 Task: Add an event with the title Second Product Development Brainstorming and Feature Ideation, date '2024/04/07', time 7:30 AM to 9:30 AMand add a description: Participants will develop essential communication skills and emotional intelligence, enabling them to effectively communicate with team members, provide constructive feedback, and navigate challenging conversations. They will also learn to recognize and manage their emotions and understand their impact on team dynamics., put the event into Green category . Add location for the event as: 789 Piazza San Marco, Venice, Italy, logged in from the account softage.9@softage.netand send the event invitation to softage.8@softage.net with CC to  softage.10@softage.net. Set a reminder for the event 12 hour before
Action: Mouse moved to (92, 124)
Screenshot: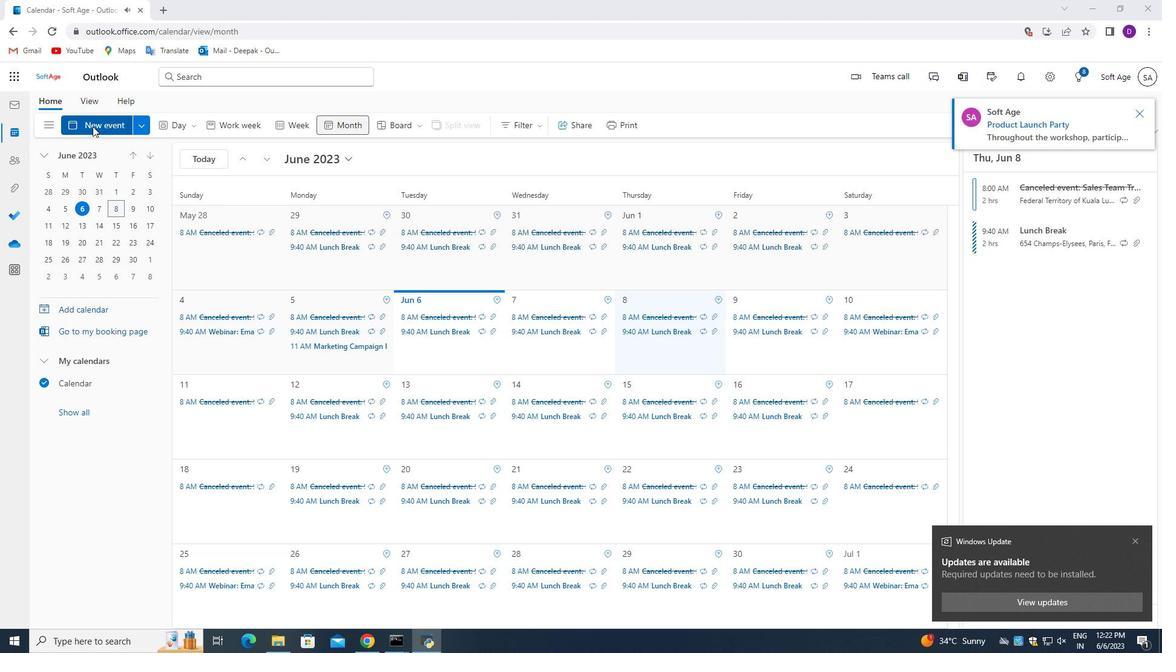 
Action: Mouse pressed left at (92, 124)
Screenshot: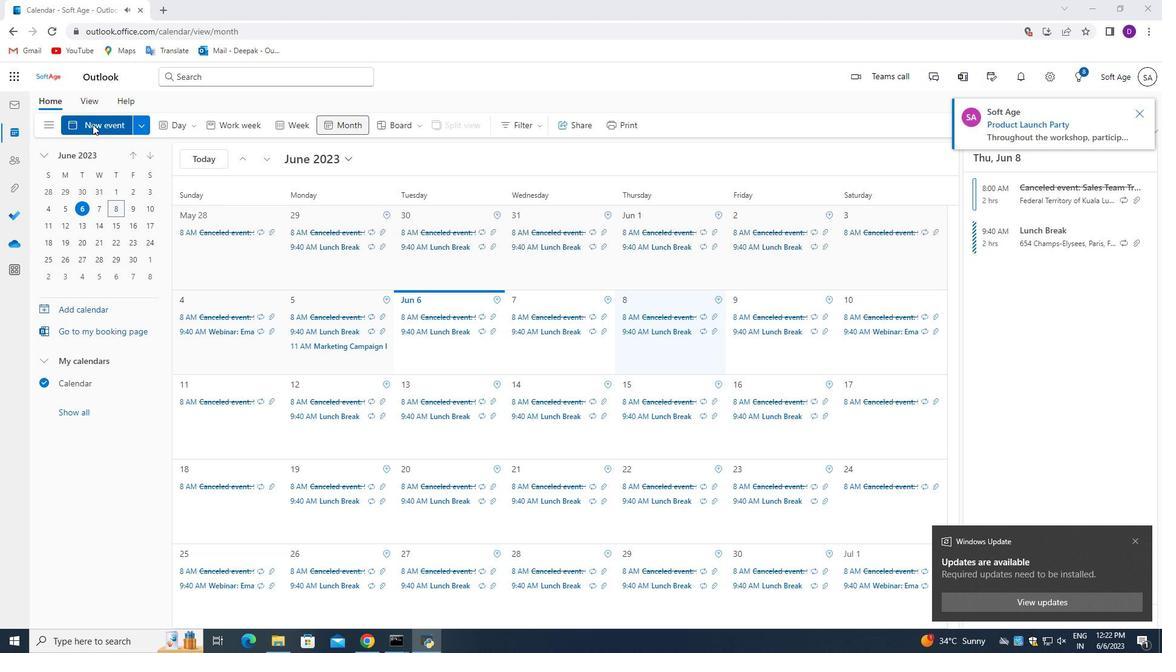 
Action: Mouse moved to (470, 460)
Screenshot: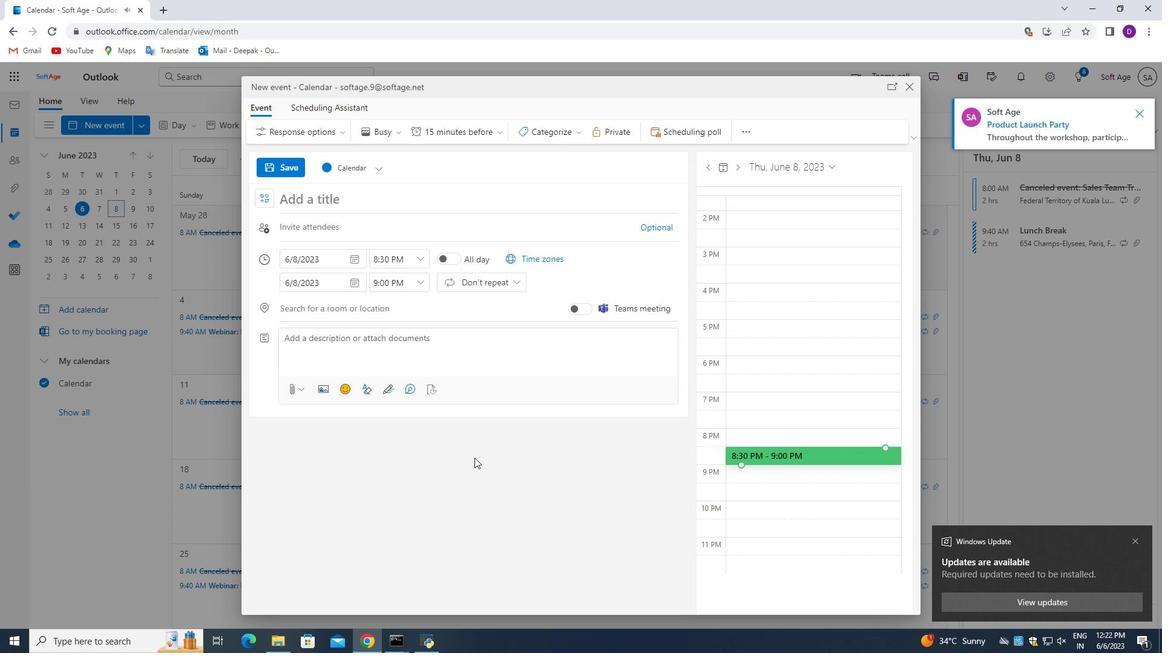 
Action: Key pressed <Key.shift_r>Second<Key.space><Key.shift>Product<Key.space><Key.shift_r><Key.shift_r>Development<Key.space><Key.shift_r>Brainstorming<Key.space>and<Key.space><Key.shift_r>Feature<Key.space><Key.shift>Ie<Key.backspace>deation
Screenshot: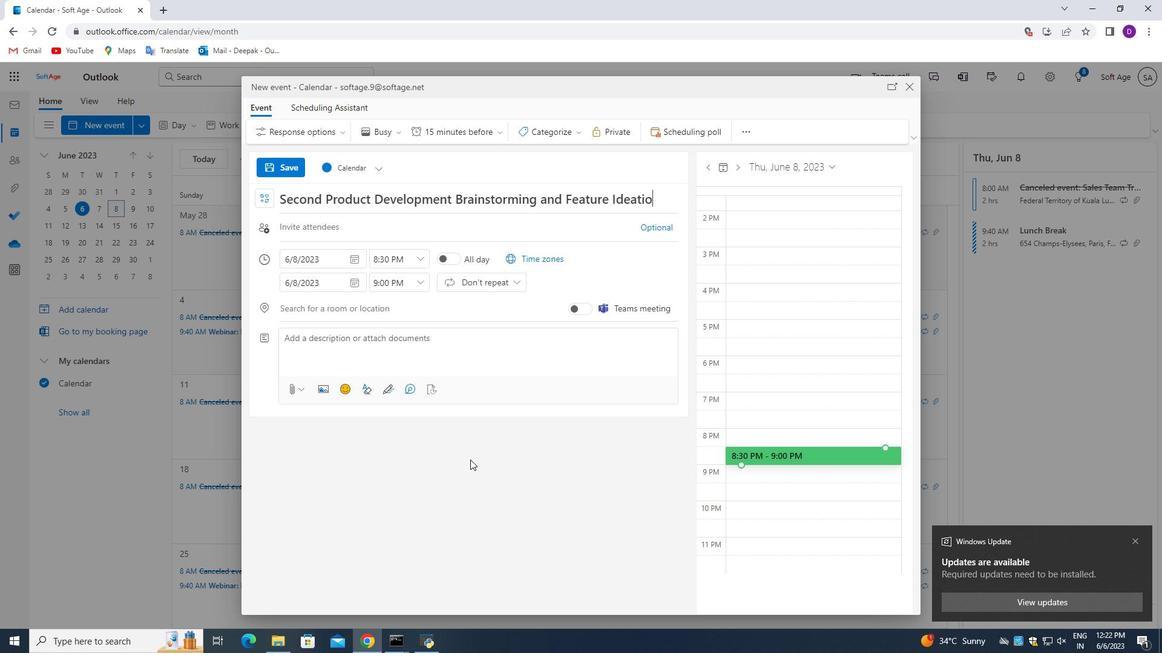 
Action: Mouse moved to (352, 259)
Screenshot: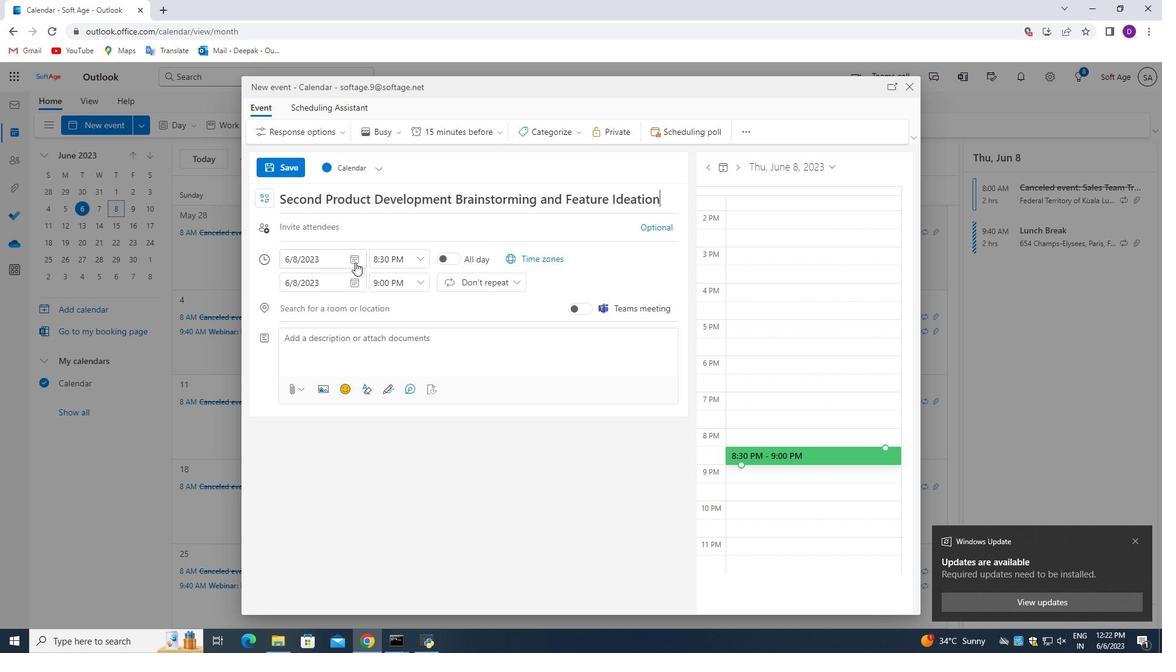 
Action: Mouse pressed left at (352, 259)
Screenshot: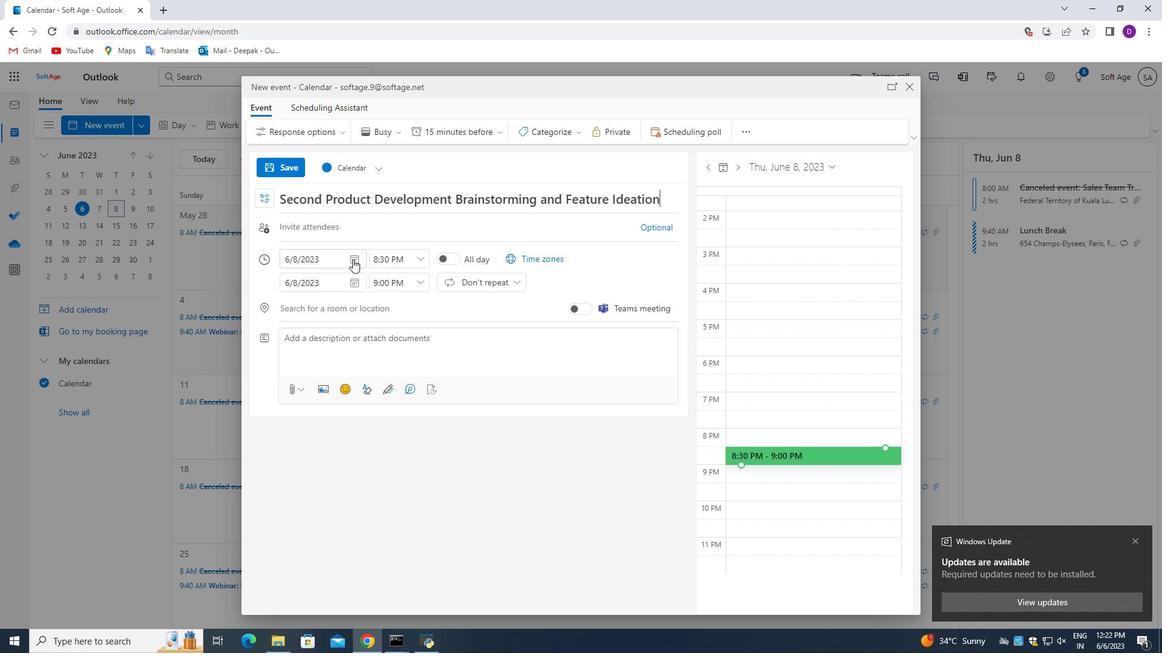
Action: Mouse moved to (339, 287)
Screenshot: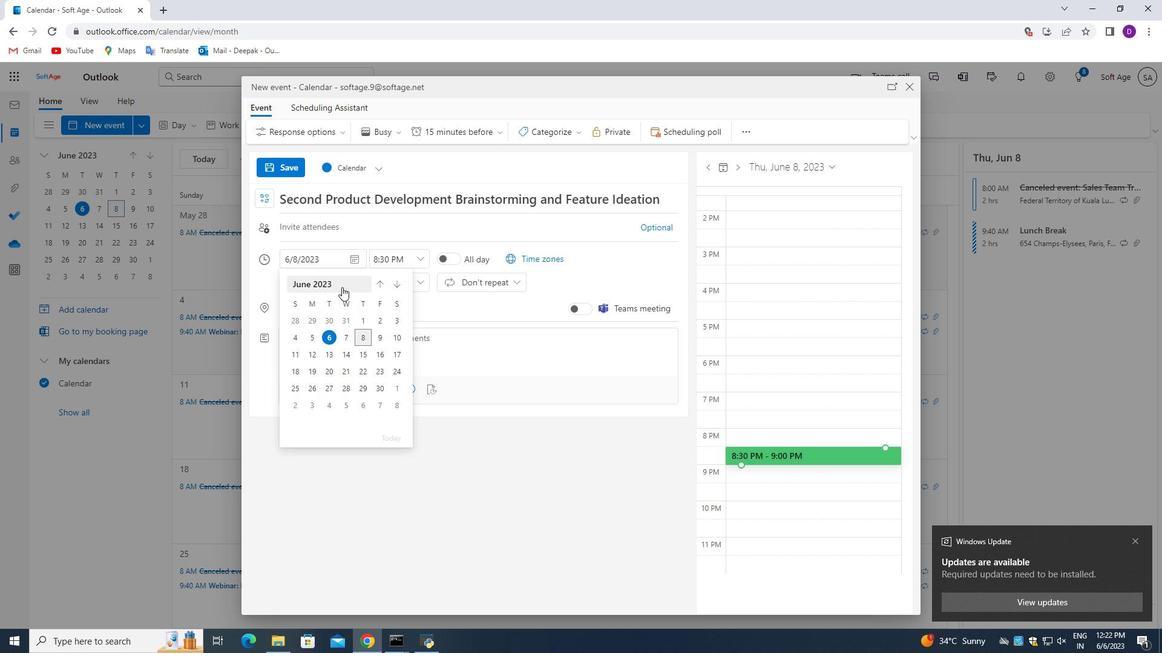 
Action: Mouse pressed left at (339, 287)
Screenshot: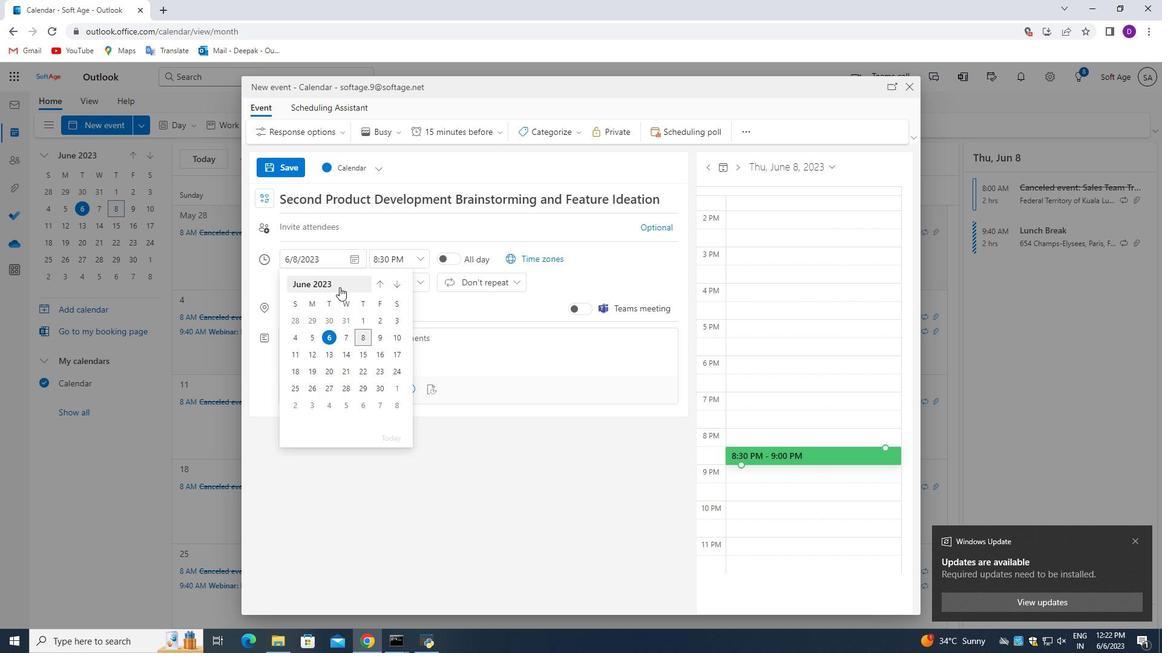 
Action: Mouse moved to (398, 289)
Screenshot: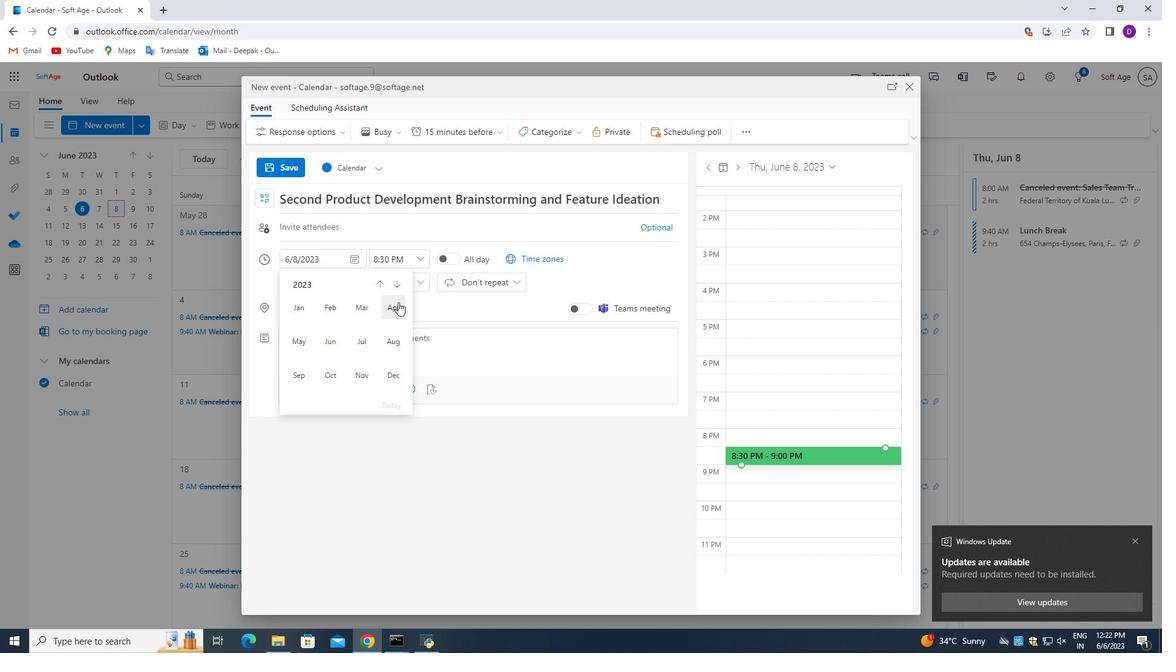 
Action: Mouse pressed left at (398, 289)
Screenshot: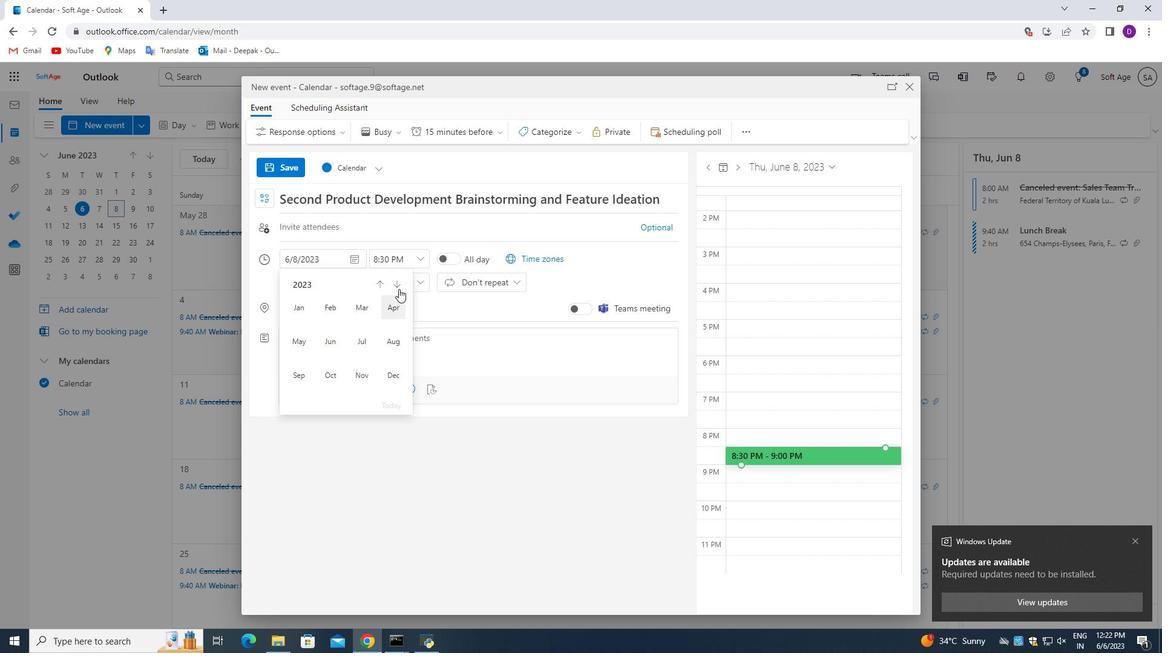 
Action: Mouse moved to (389, 308)
Screenshot: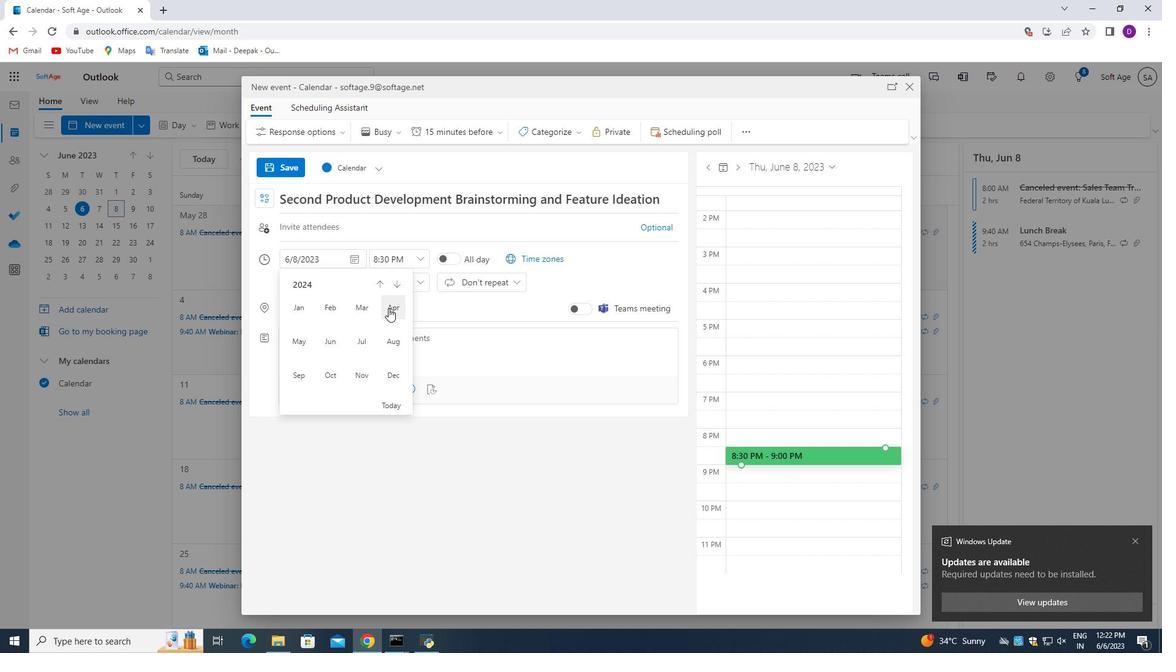 
Action: Mouse pressed left at (389, 308)
Screenshot: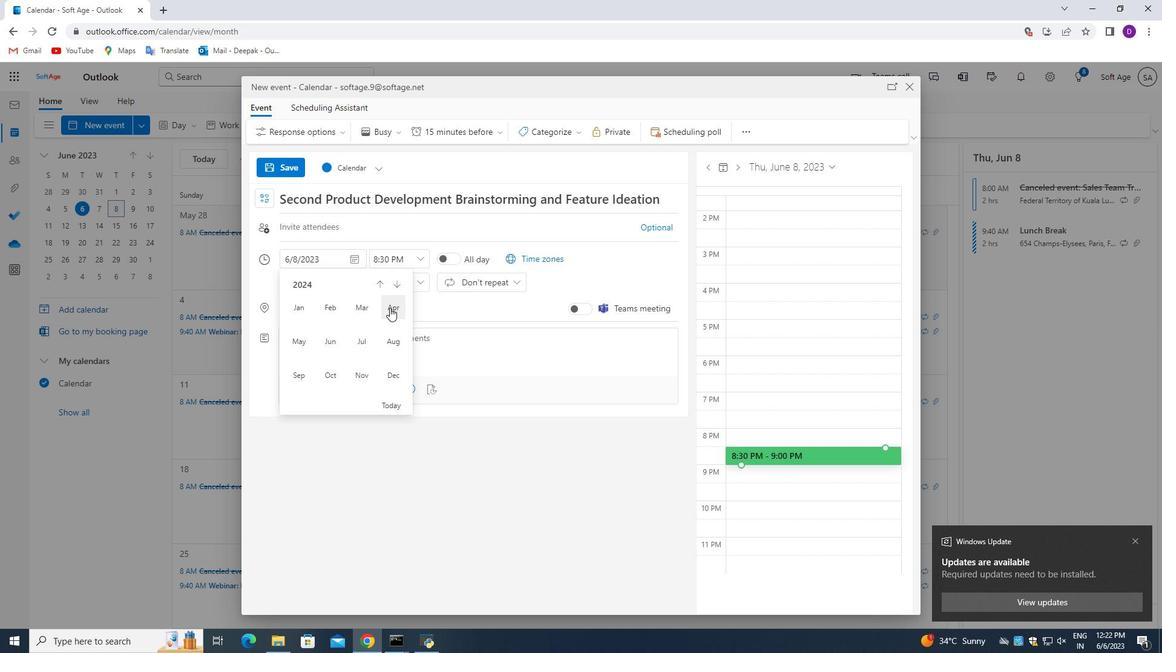 
Action: Mouse moved to (299, 339)
Screenshot: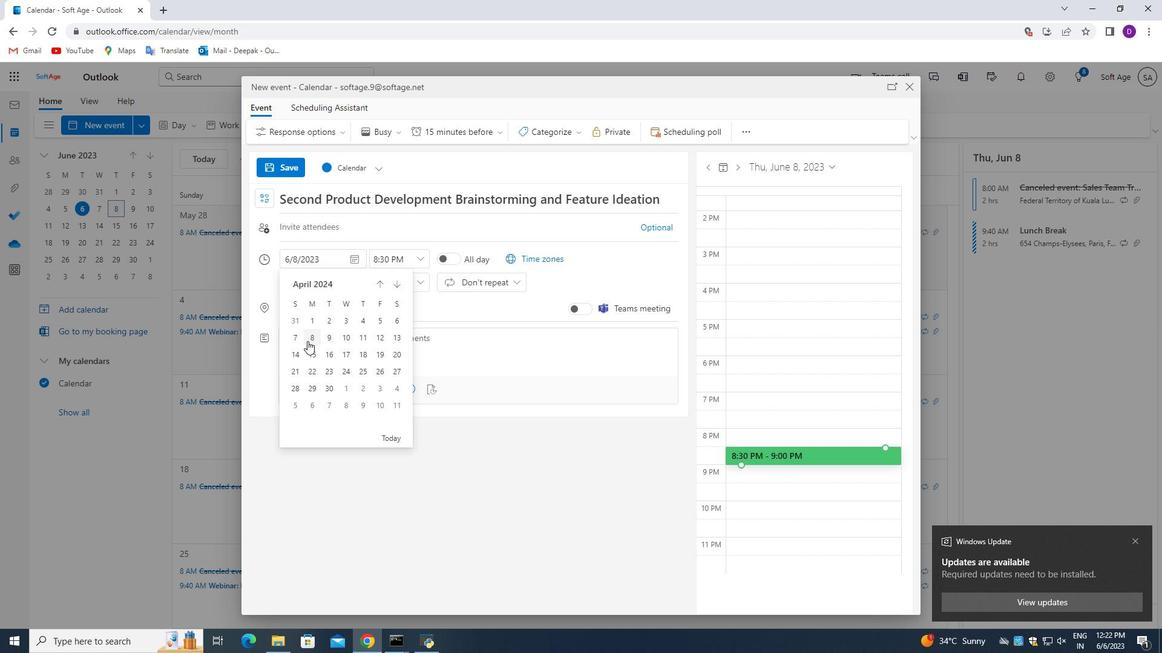 
Action: Mouse pressed left at (299, 339)
Screenshot: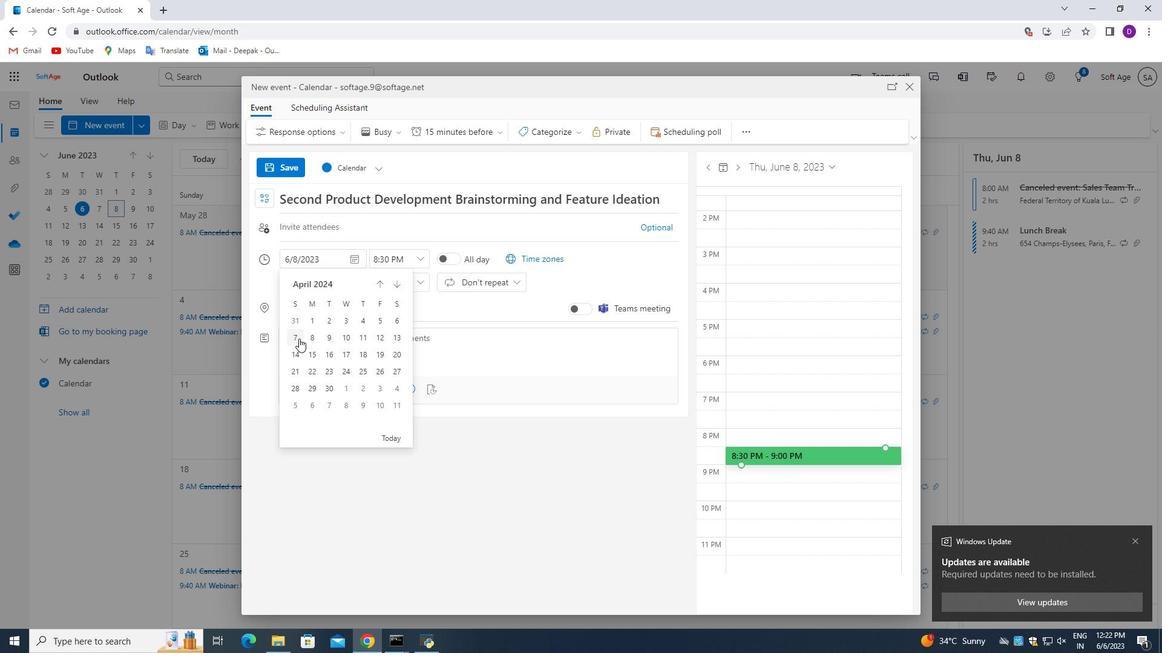 
Action: Mouse moved to (418, 264)
Screenshot: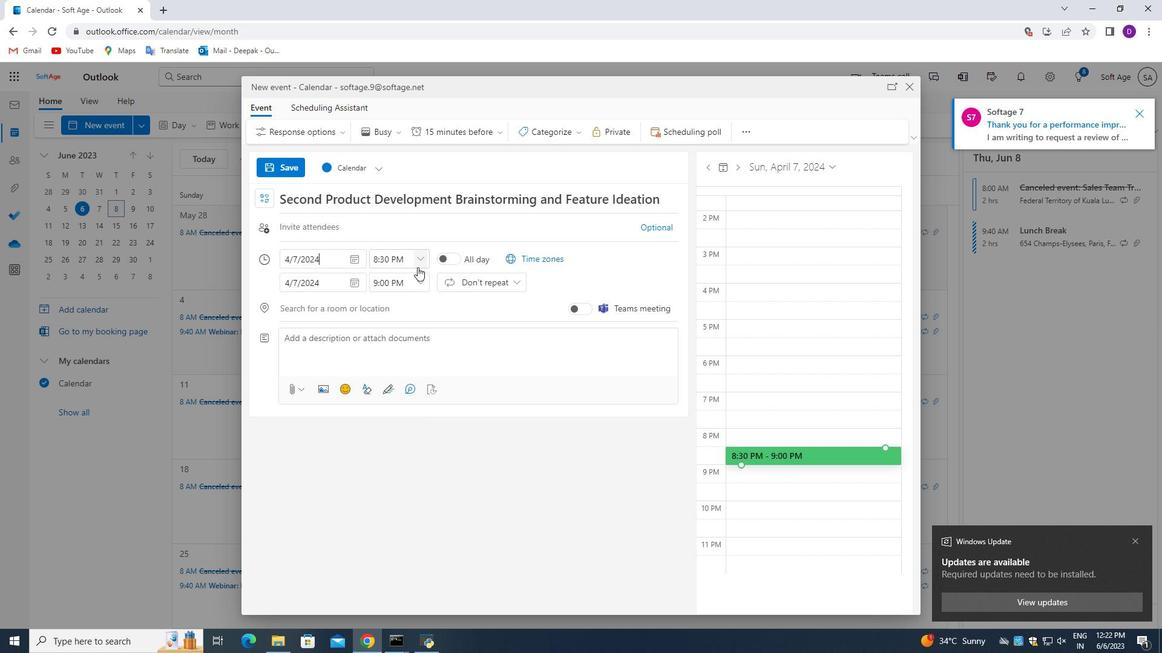 
Action: Mouse pressed left at (418, 264)
Screenshot: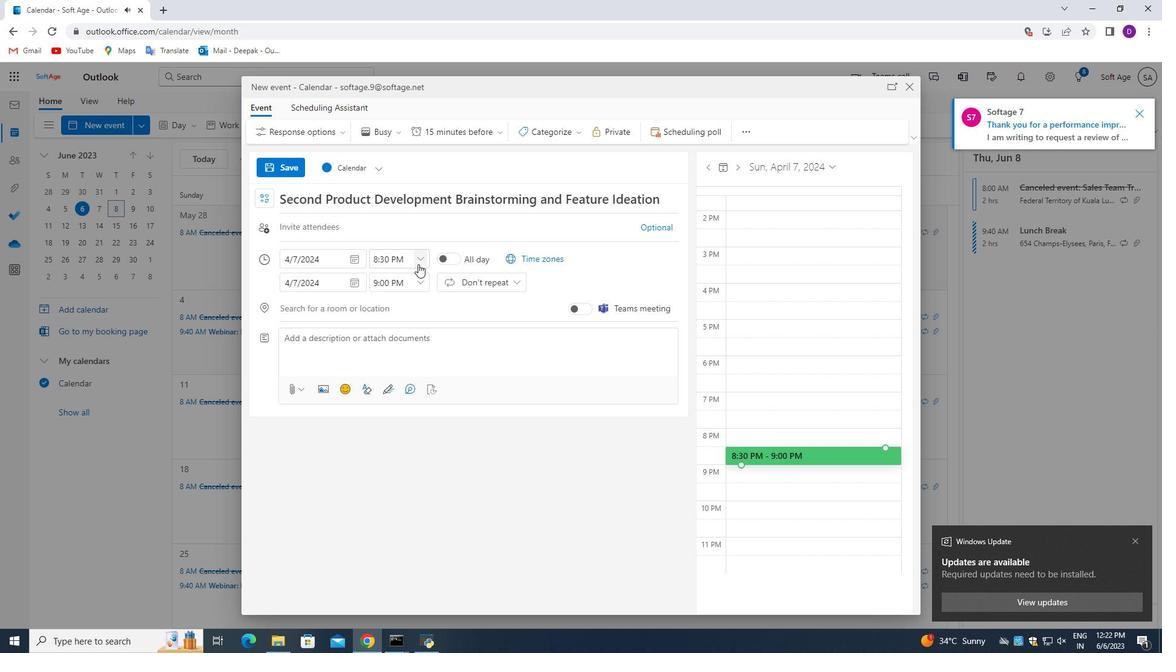 
Action: Mouse moved to (395, 353)
Screenshot: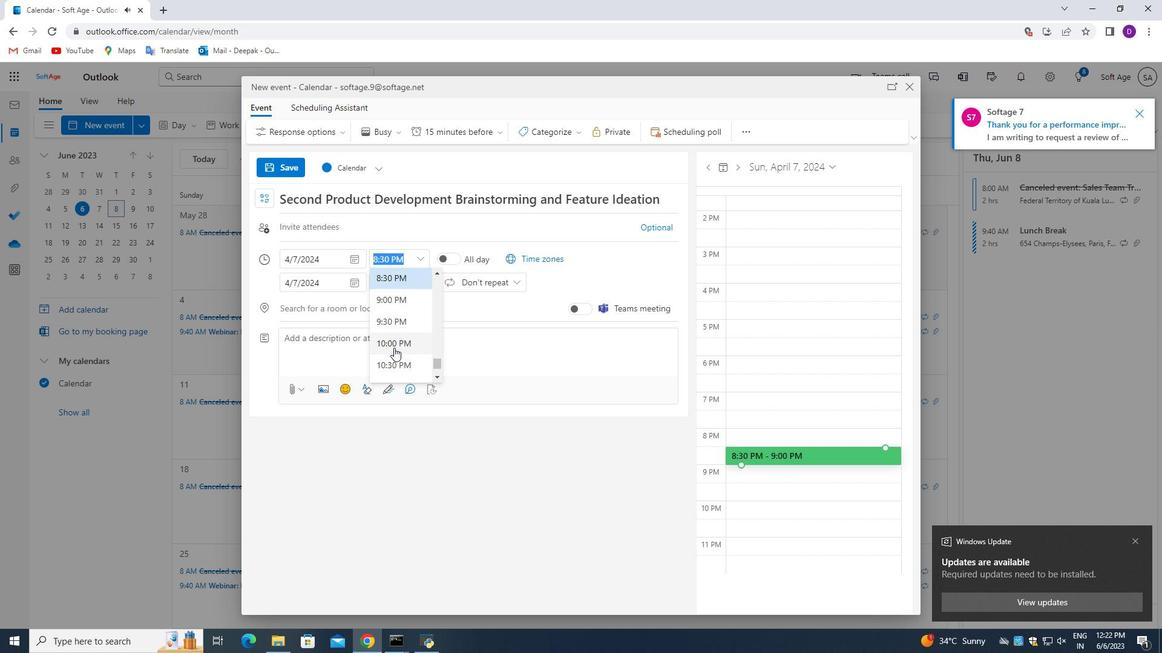 
Action: Mouse scrolled (395, 354) with delta (0, 0)
Screenshot: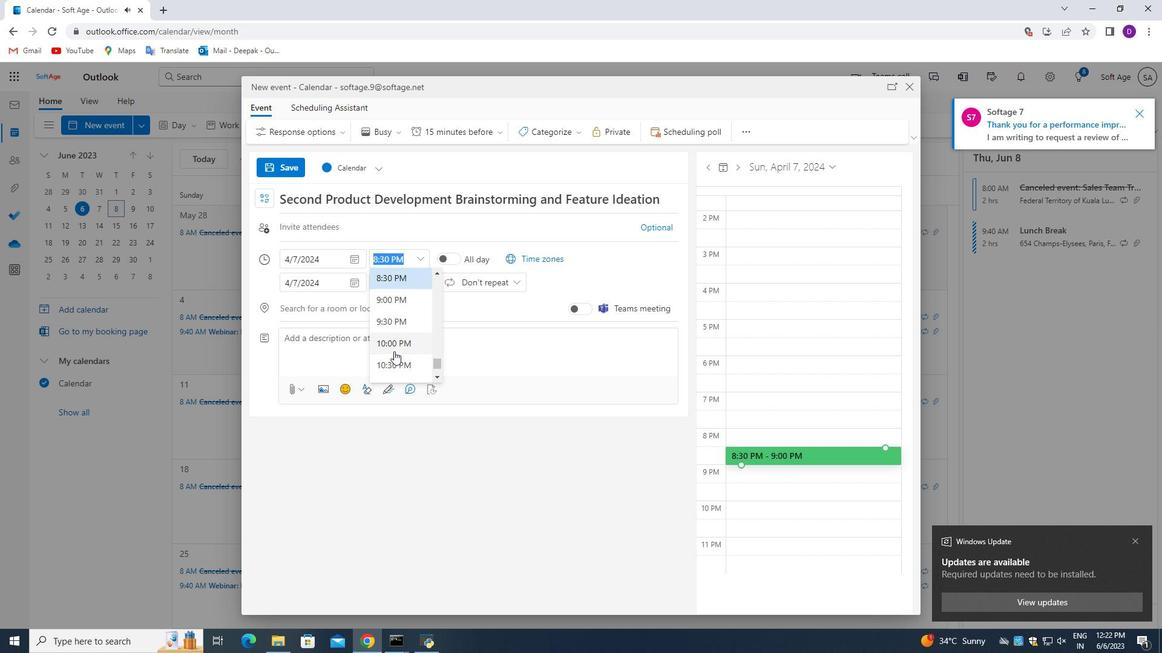 
Action: Mouse scrolled (395, 354) with delta (0, 0)
Screenshot: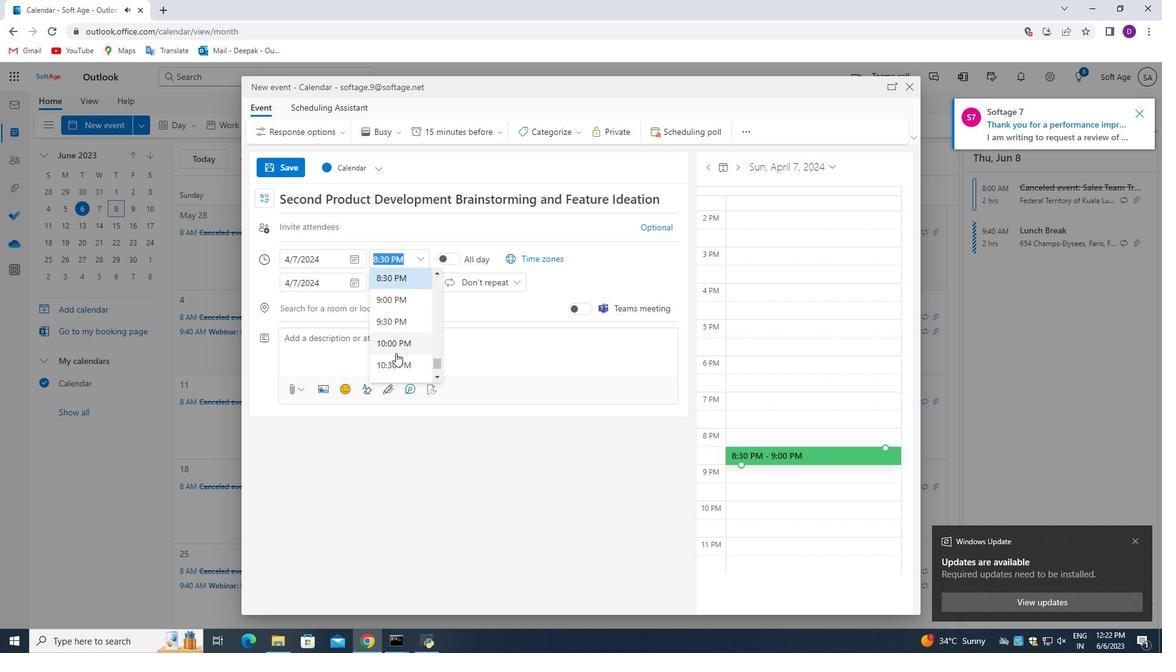 
Action: Mouse scrolled (395, 354) with delta (0, 0)
Screenshot: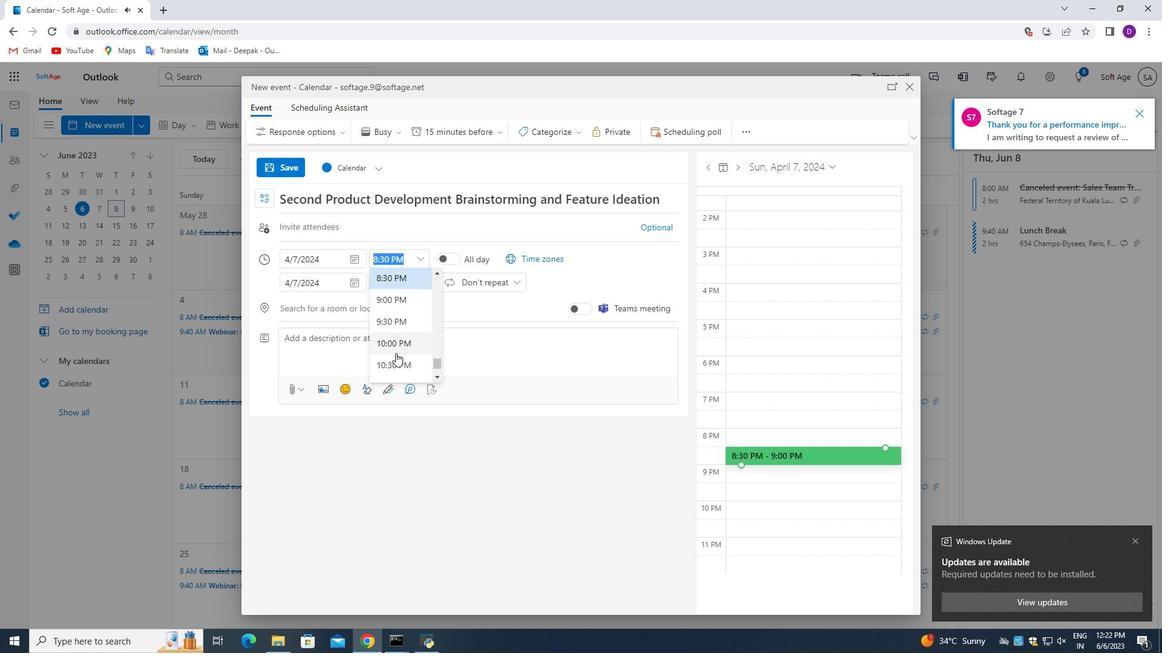 
Action: Mouse scrolled (395, 354) with delta (0, 0)
Screenshot: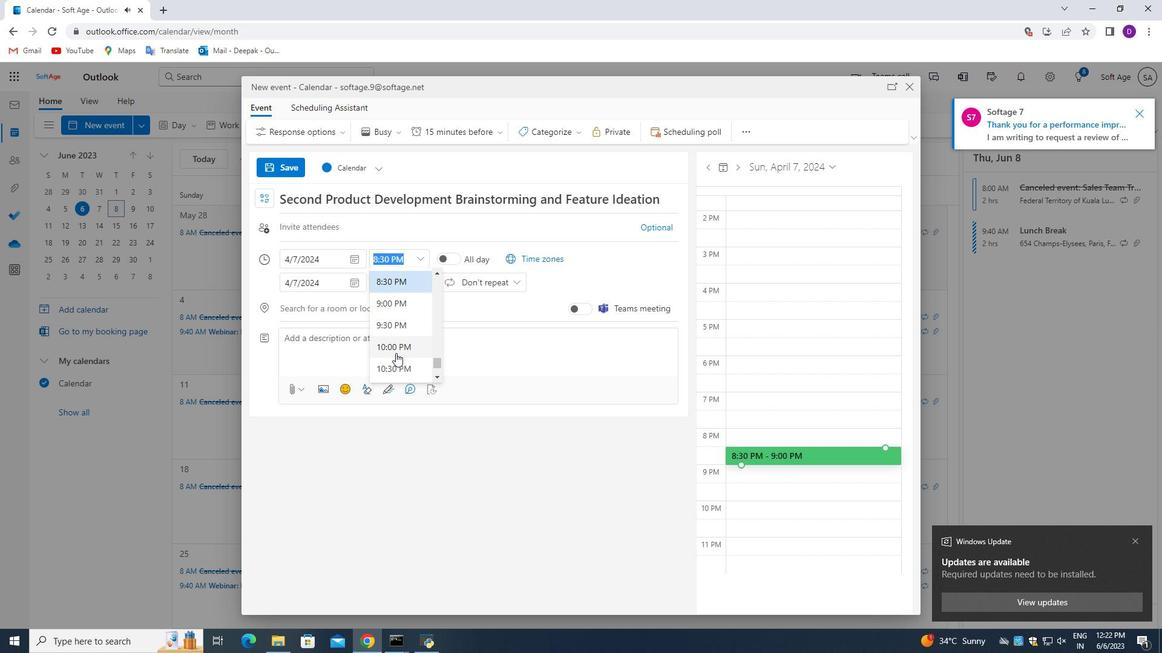 
Action: Mouse moved to (395, 353)
Screenshot: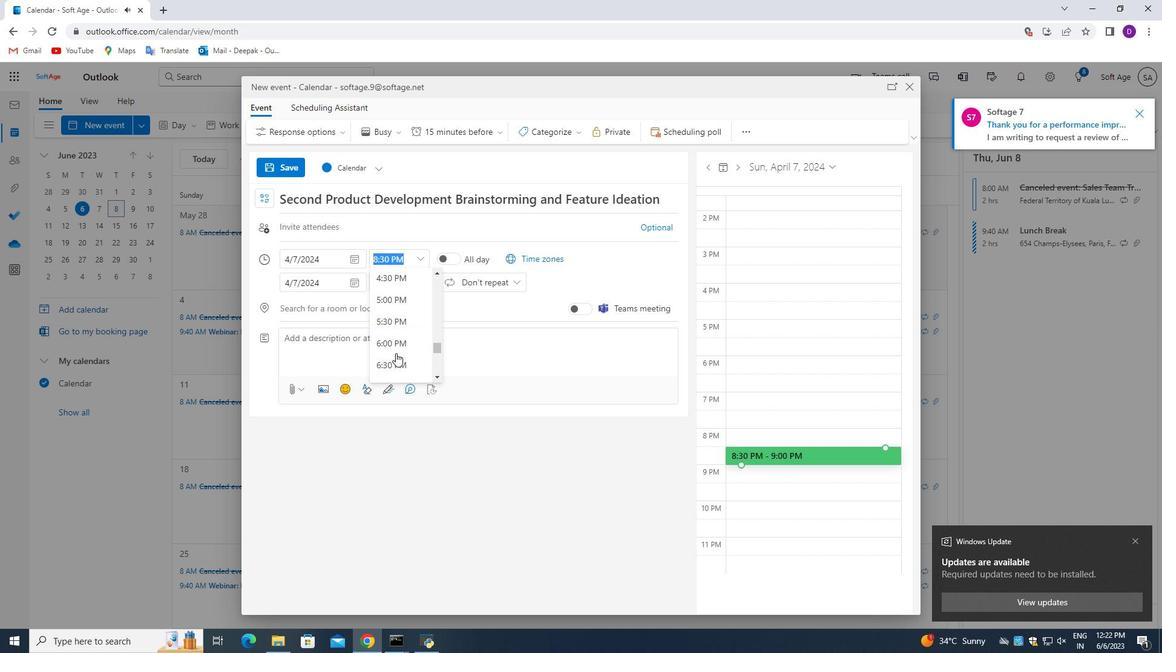 
Action: Mouse scrolled (395, 354) with delta (0, 0)
Screenshot: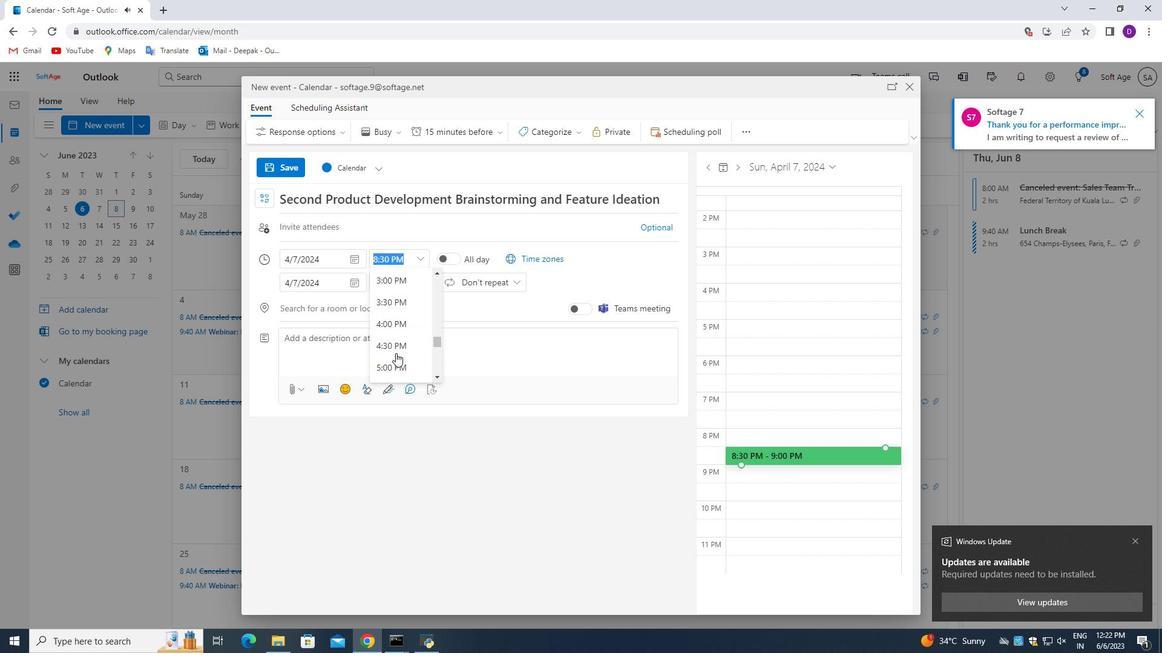 
Action: Mouse moved to (395, 352)
Screenshot: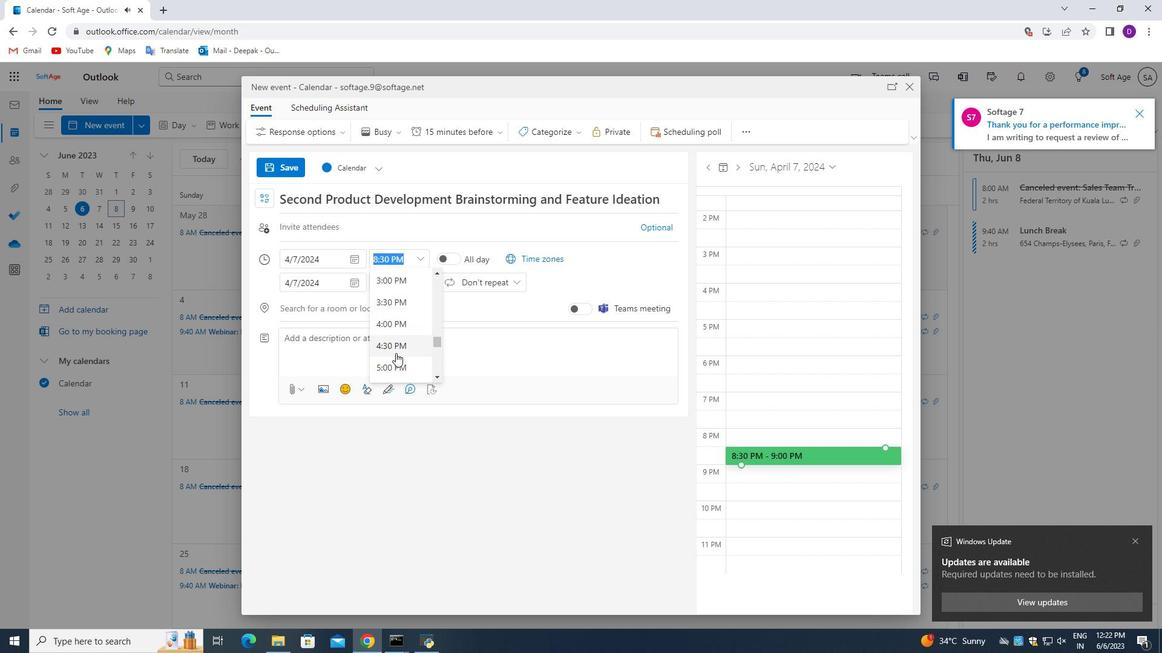 
Action: Mouse scrolled (395, 353) with delta (0, 0)
Screenshot: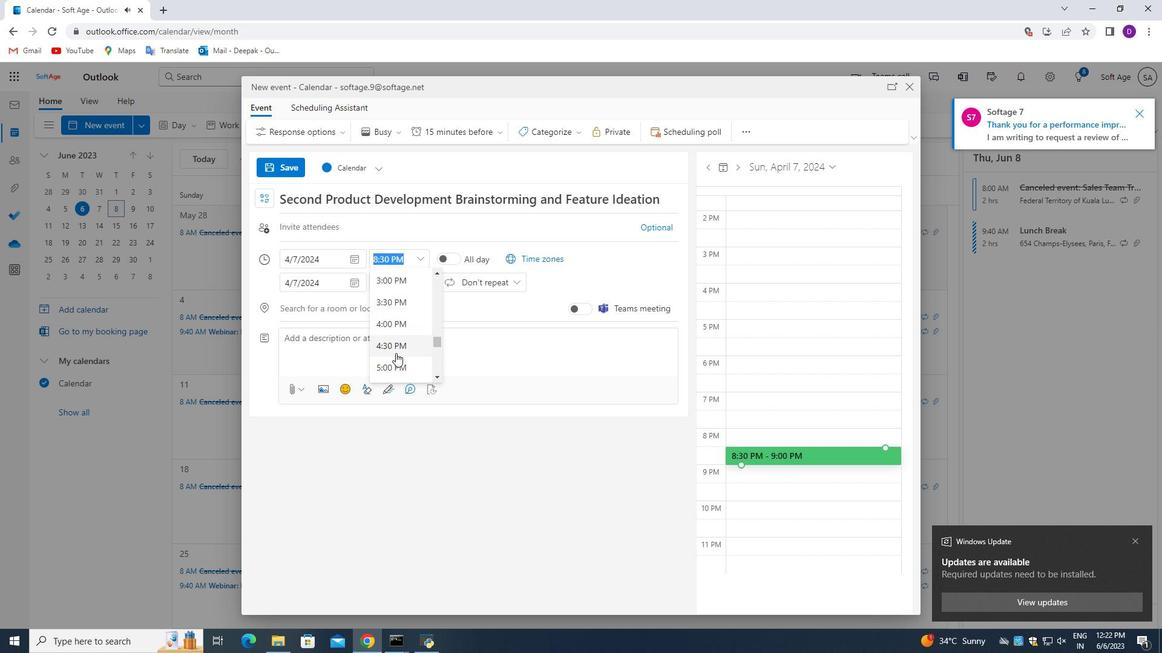 
Action: Mouse scrolled (395, 353) with delta (0, 0)
Screenshot: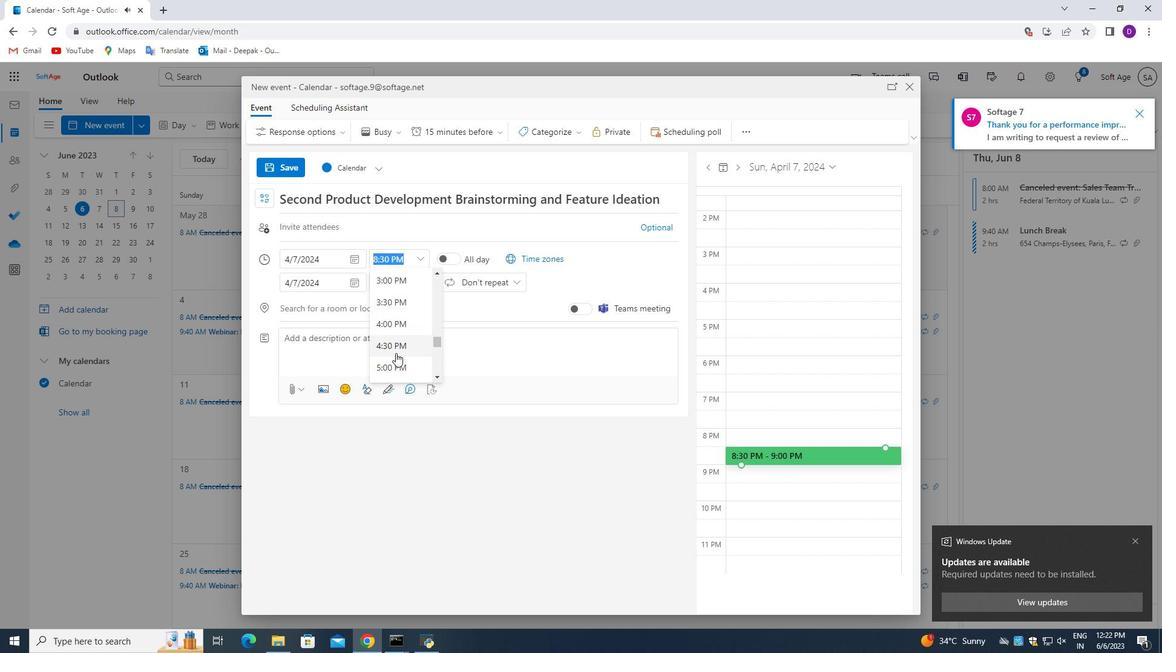 
Action: Mouse moved to (395, 349)
Screenshot: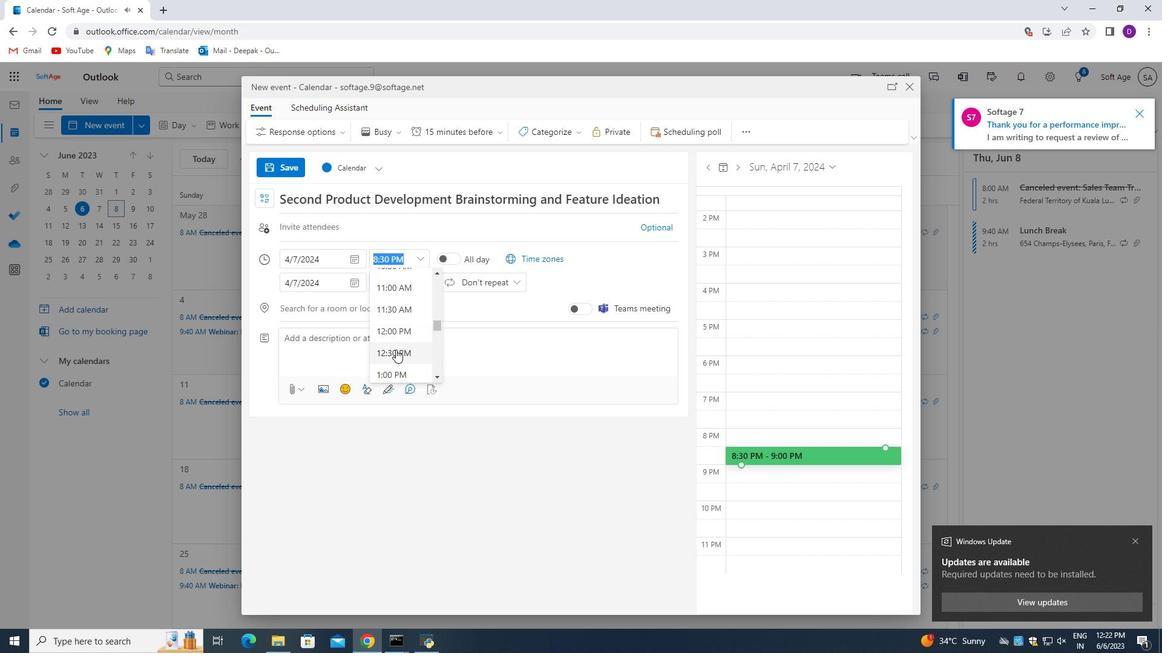 
Action: Mouse scrolled (395, 349) with delta (0, 0)
Screenshot: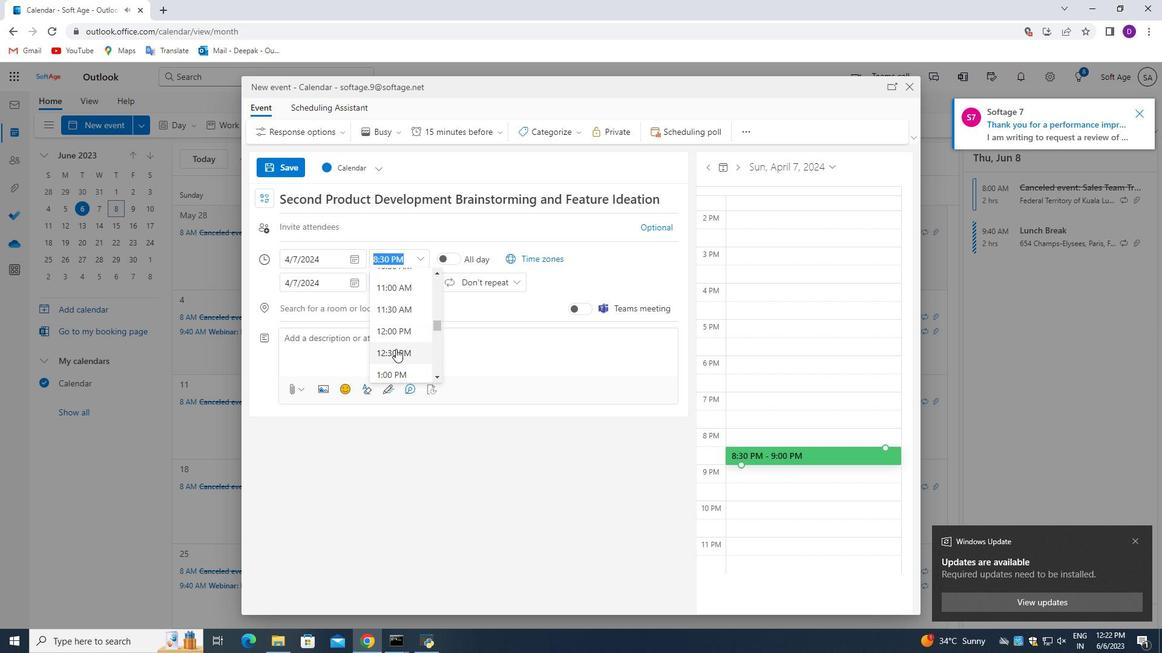 
Action: Mouse moved to (395, 348)
Screenshot: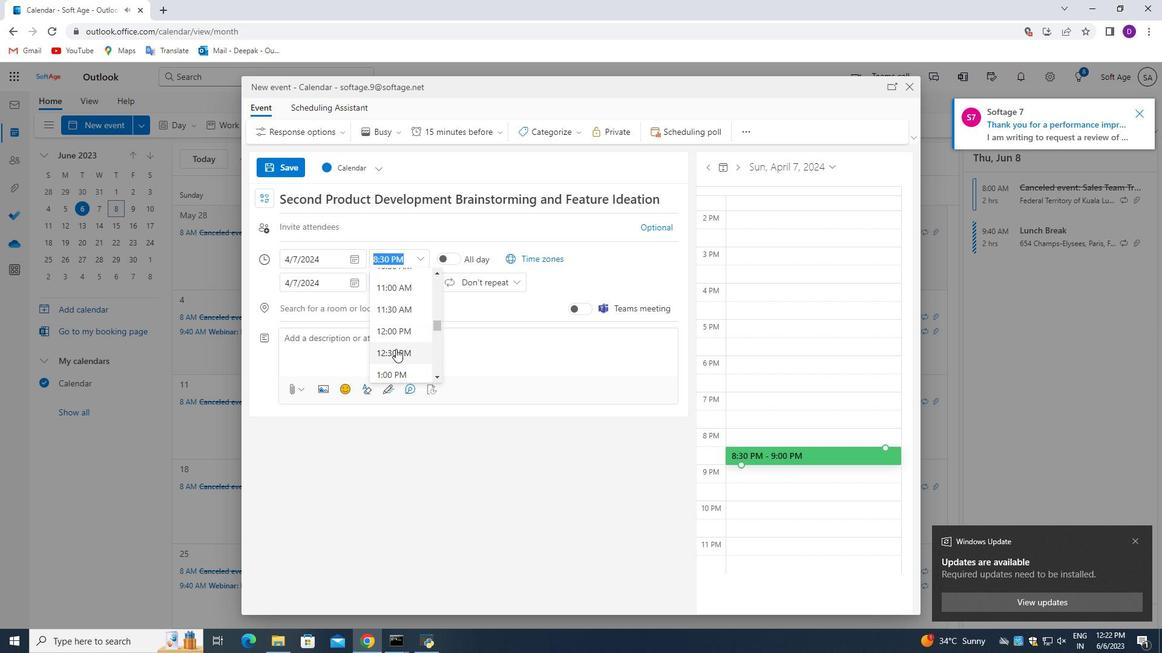 
Action: Mouse scrolled (395, 349) with delta (0, 0)
Screenshot: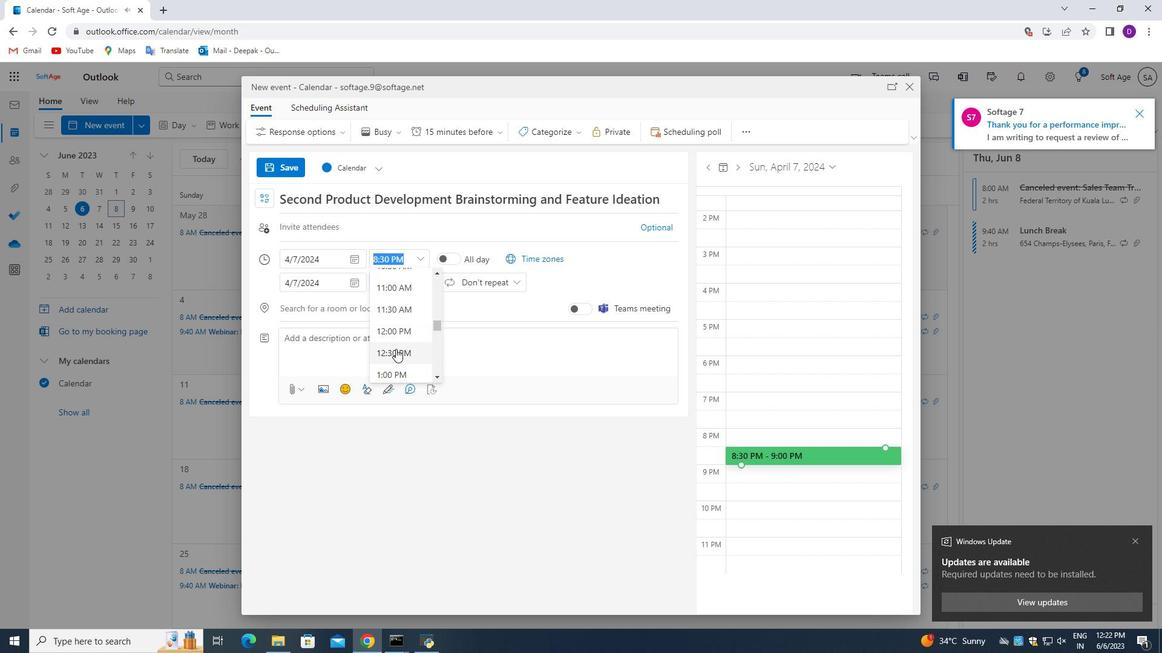 
Action: Mouse moved to (395, 344)
Screenshot: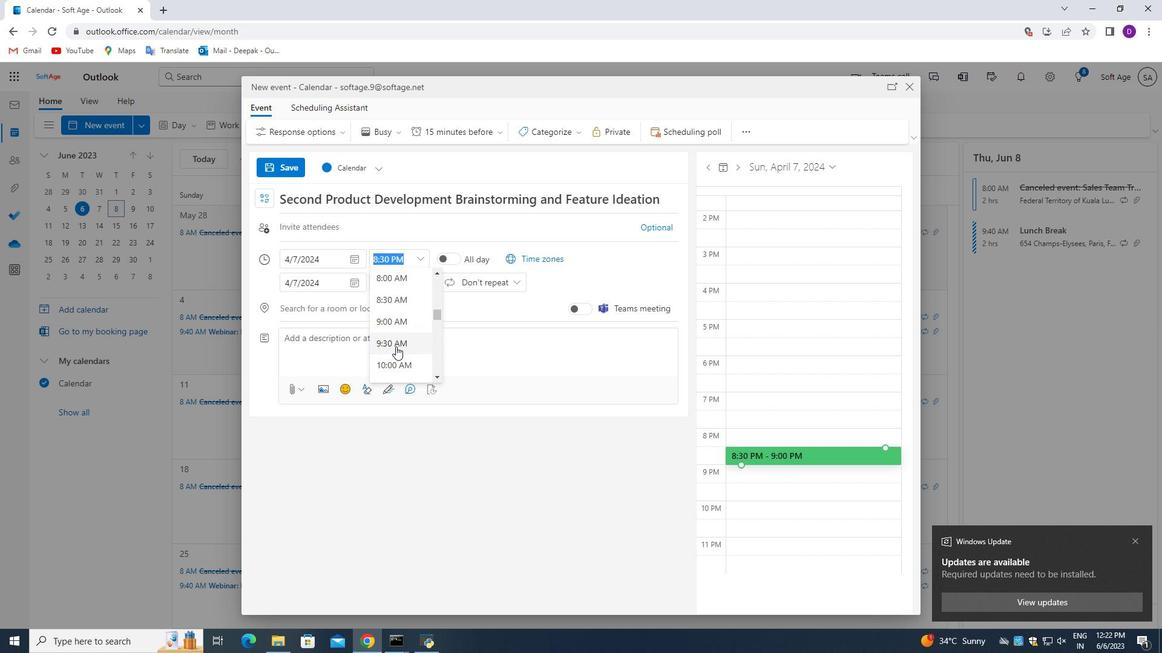 
Action: Mouse scrolled (395, 345) with delta (0, 0)
Screenshot: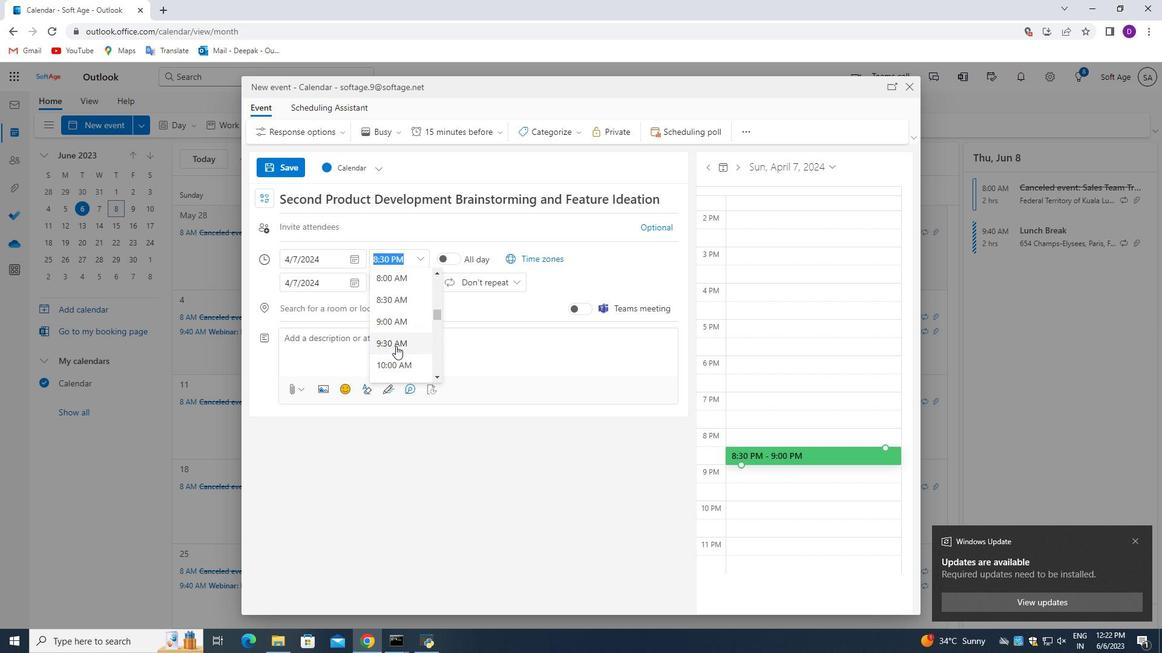 
Action: Mouse moved to (395, 343)
Screenshot: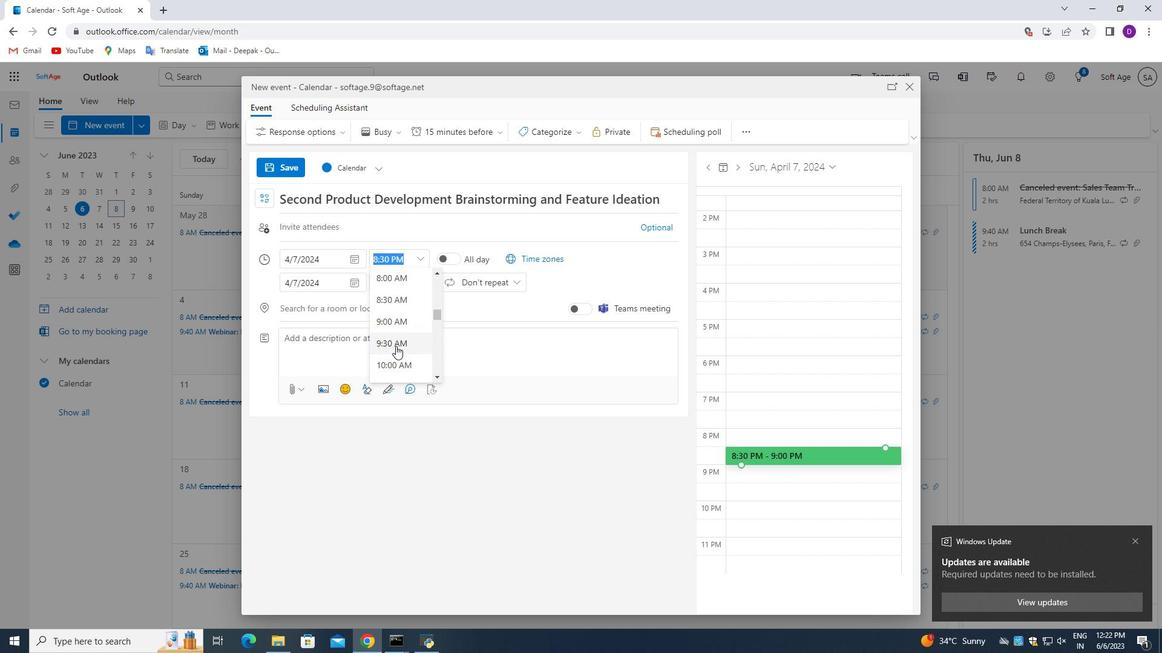 
Action: Mouse scrolled (395, 344) with delta (0, 0)
Screenshot: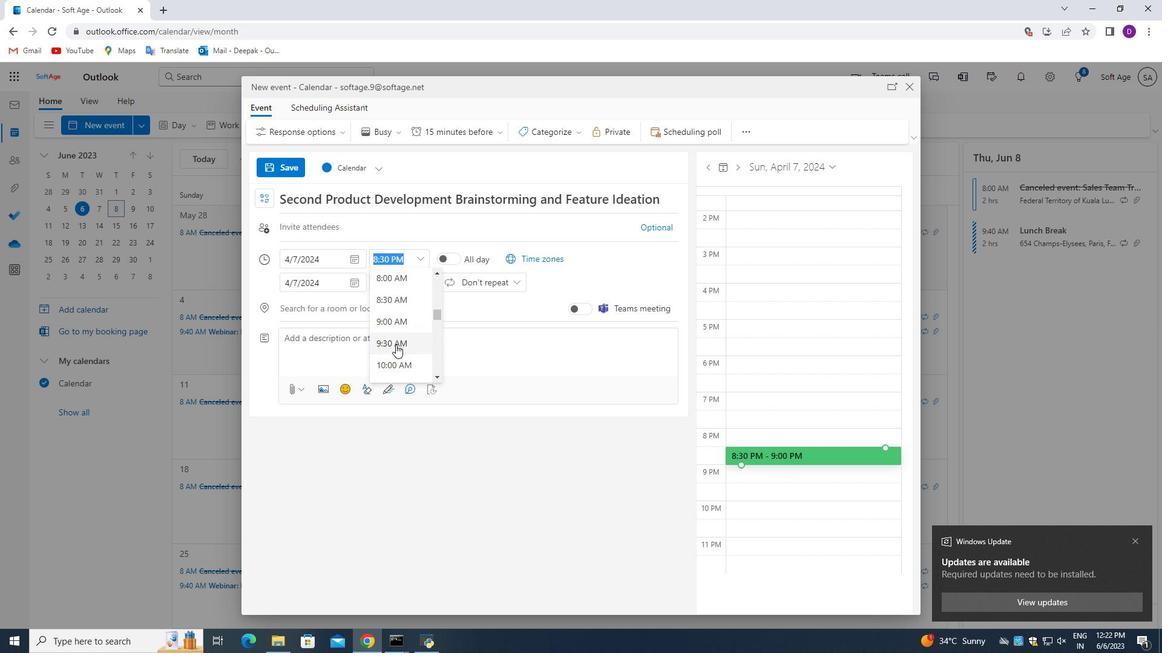 
Action: Mouse moved to (404, 340)
Screenshot: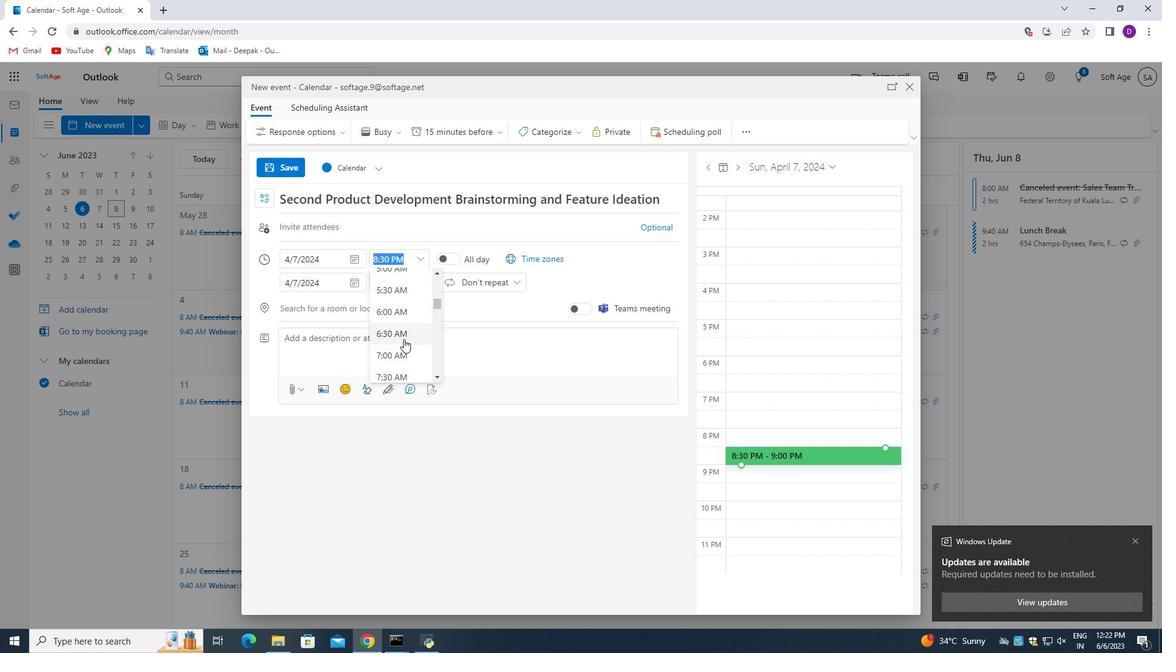 
Action: Mouse scrolled (404, 339) with delta (0, 0)
Screenshot: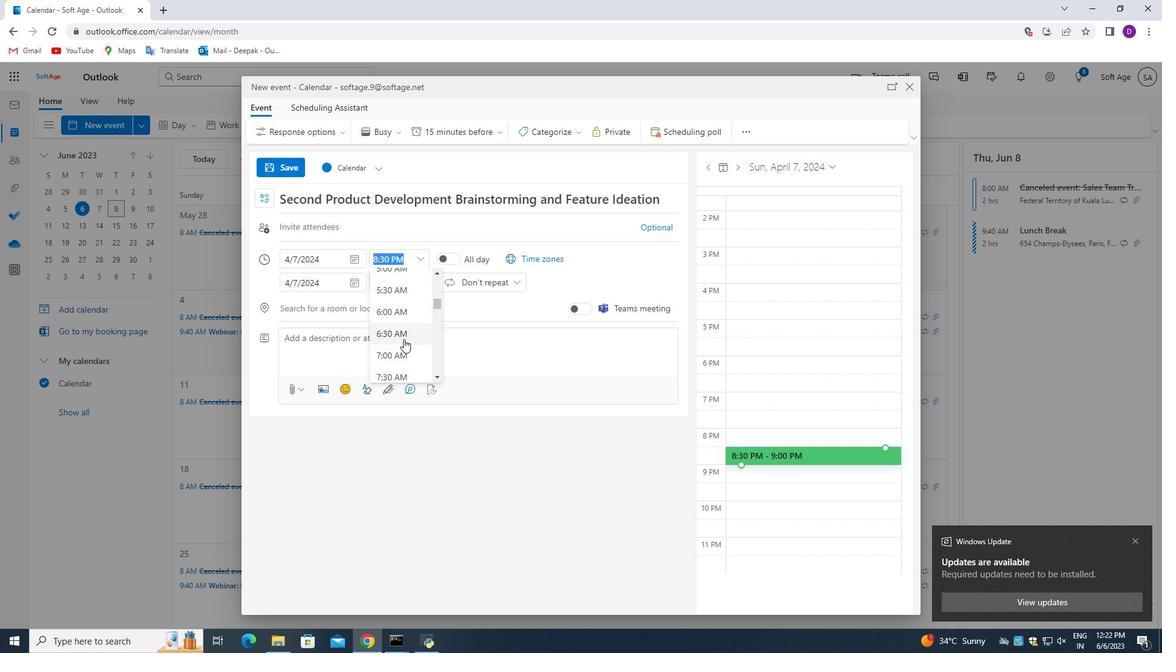 
Action: Mouse moved to (398, 319)
Screenshot: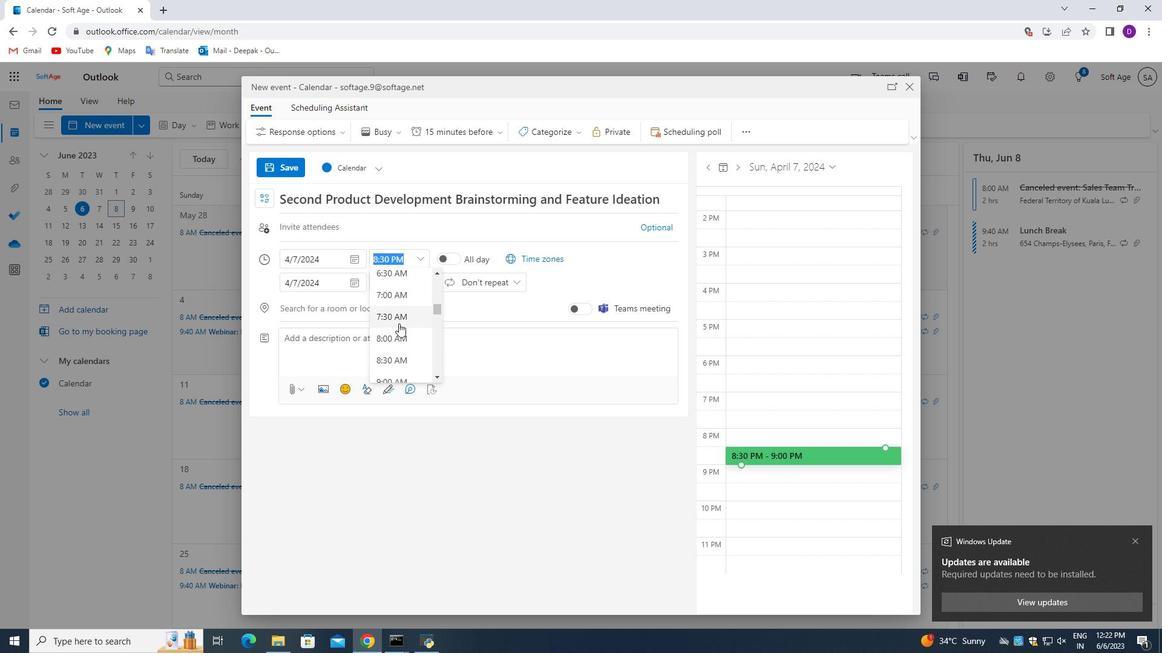 
Action: Mouse pressed left at (398, 319)
Screenshot: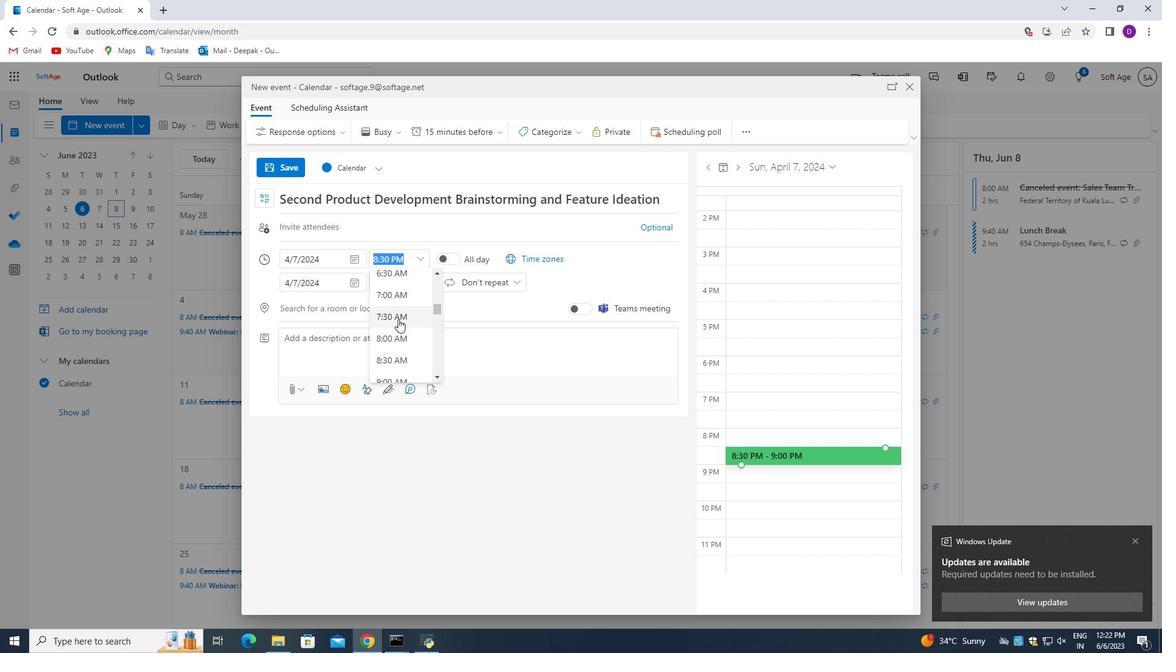 
Action: Mouse moved to (420, 286)
Screenshot: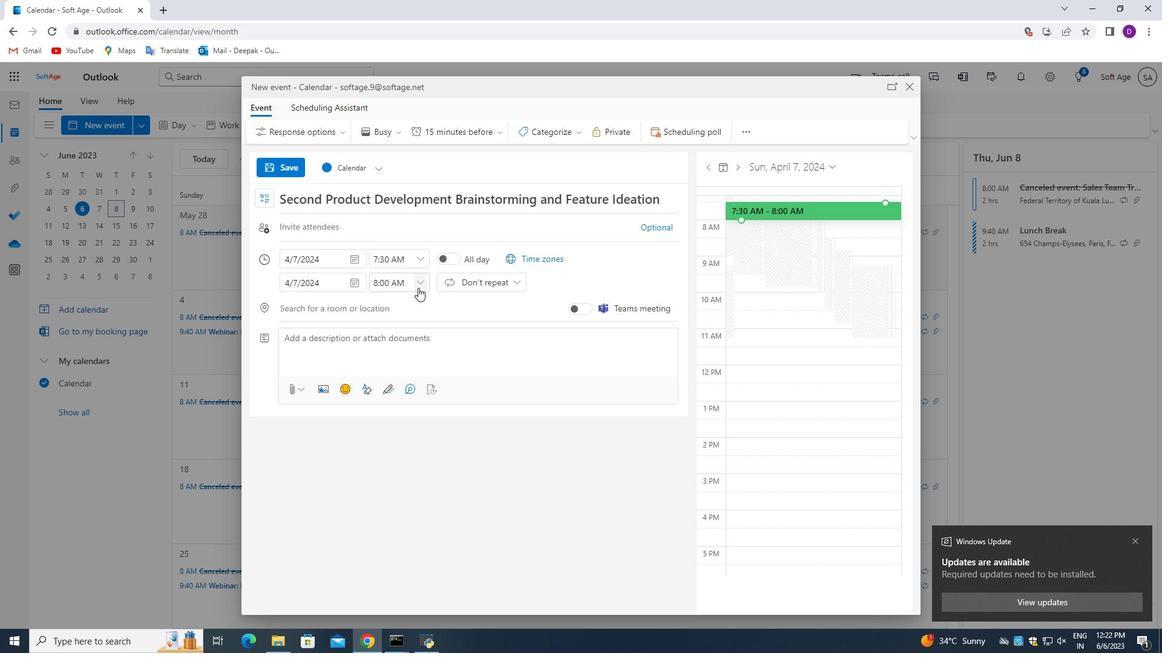 
Action: Mouse pressed left at (420, 286)
Screenshot: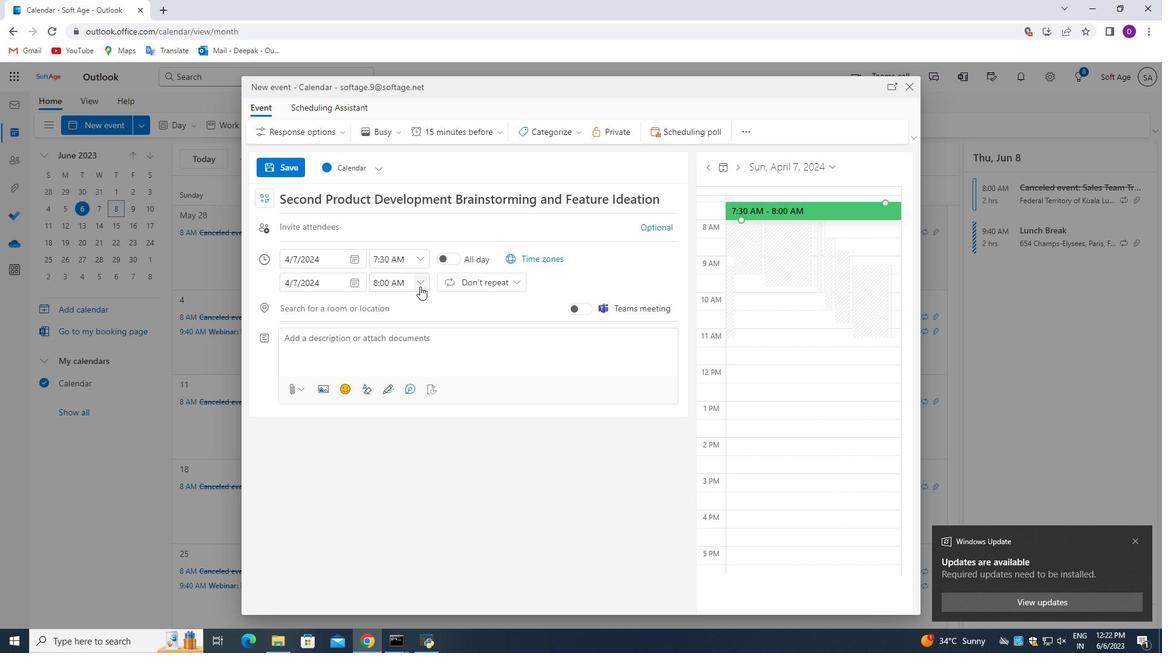 
Action: Mouse moved to (411, 369)
Screenshot: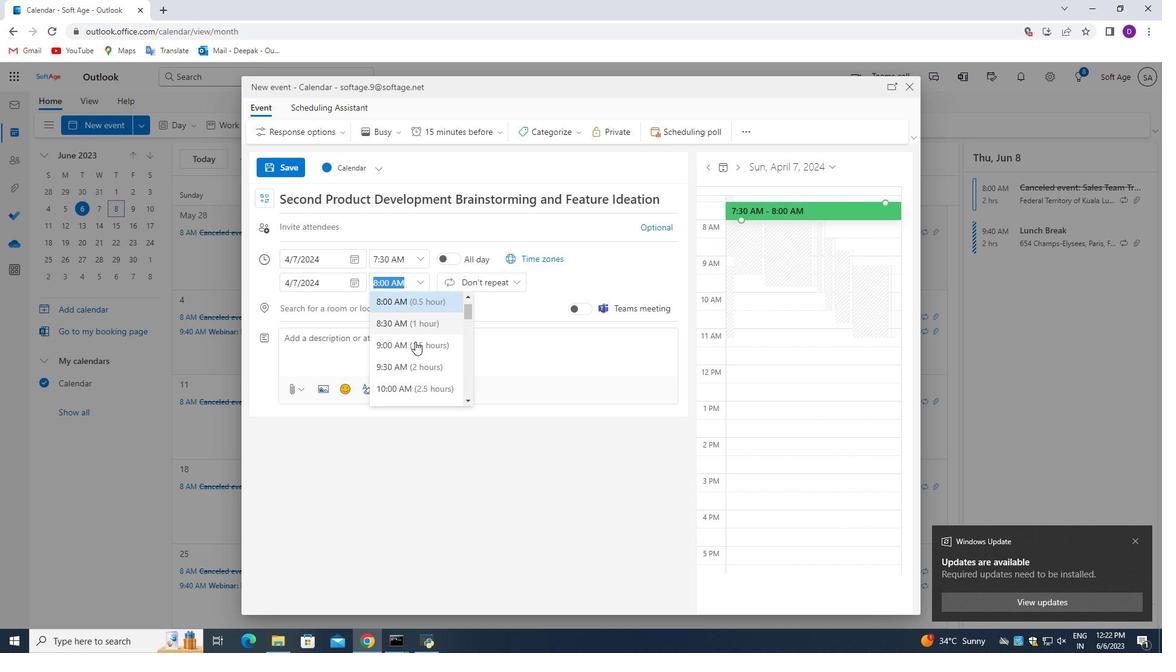 
Action: Mouse pressed left at (411, 369)
Screenshot: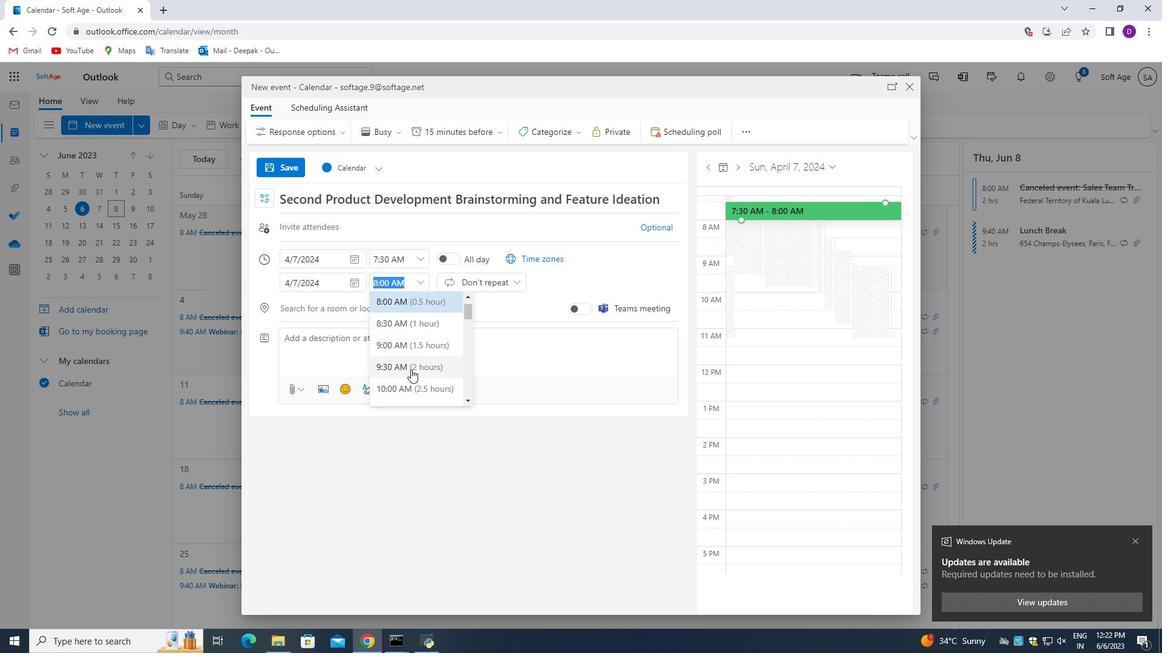 
Action: Mouse moved to (401, 342)
Screenshot: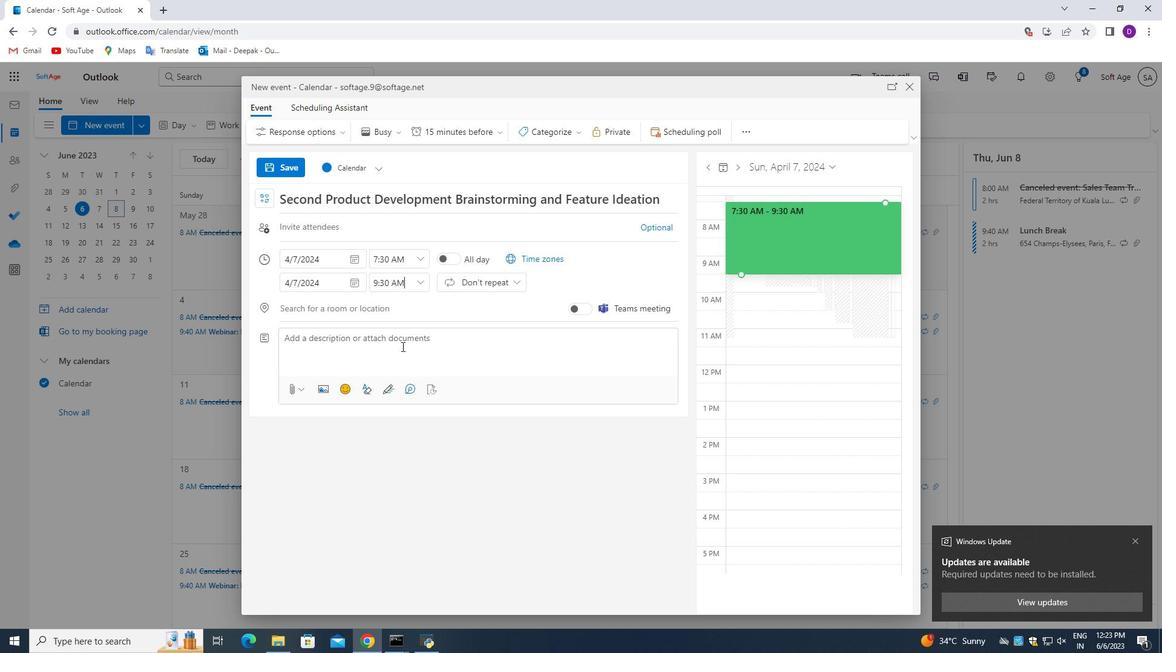 
Action: Mouse pressed left at (401, 342)
Screenshot: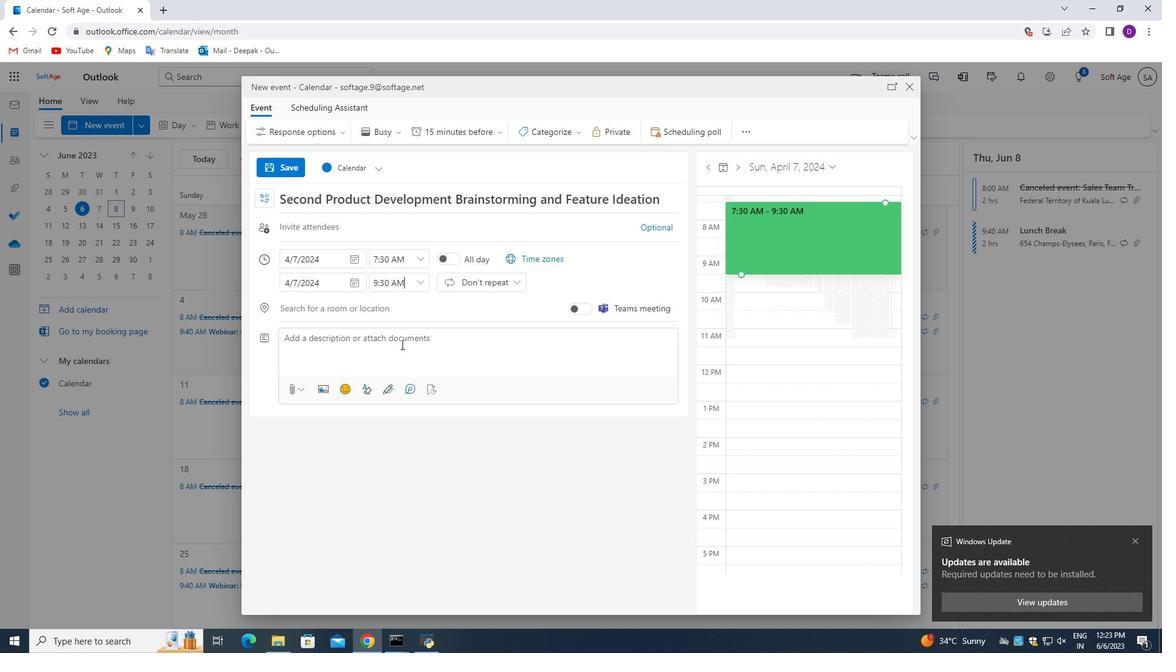 
Action: Mouse moved to (438, 497)
Screenshot: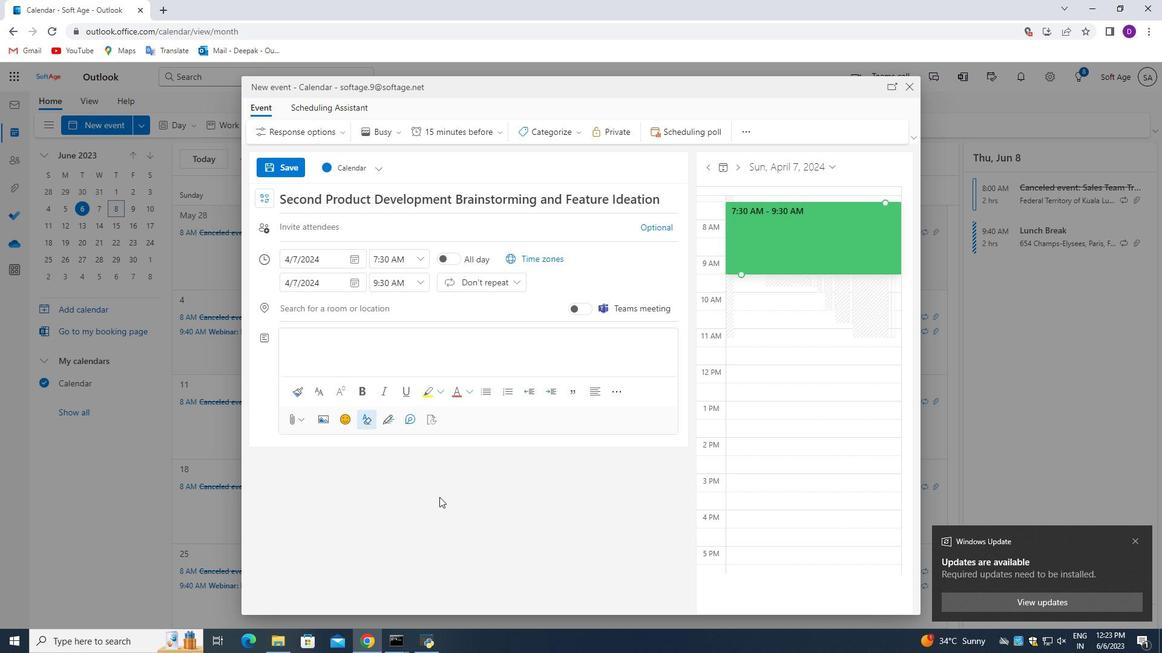 
Action: Key pressed <Key.shift>Participants<Key.space>will<Key.space>develop<Key.space>essential<Key.space>communication<Key.space><Key.backspace><Key.space><Key.backspace><Key.space>
Screenshot: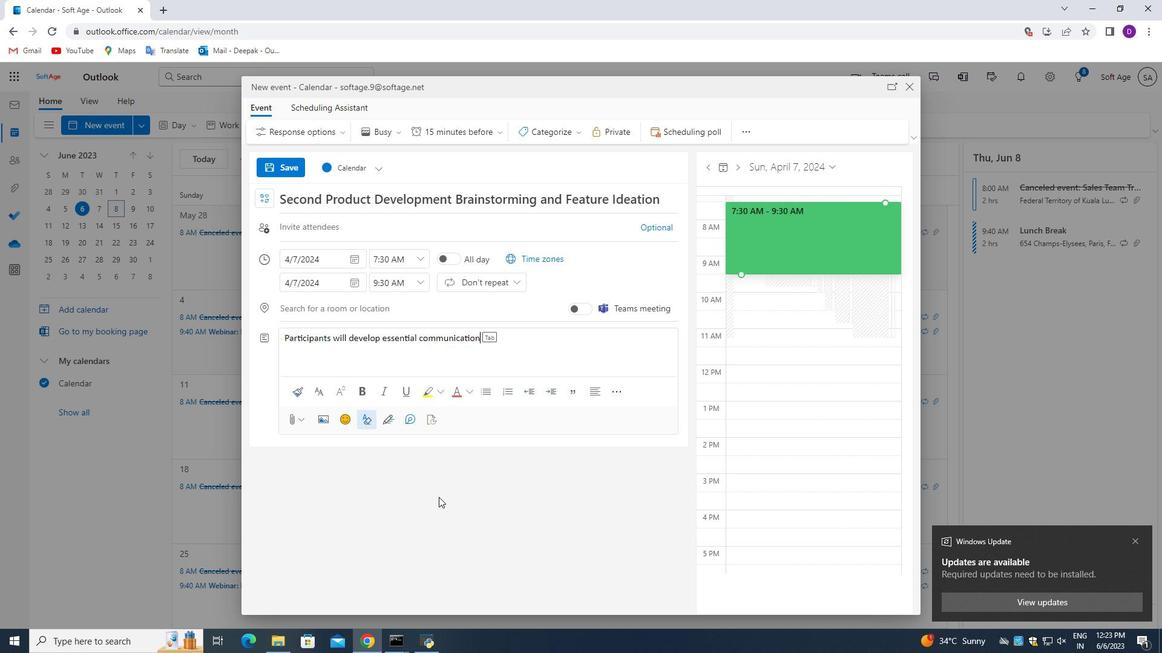 
Action: Mouse moved to (437, 497)
Screenshot: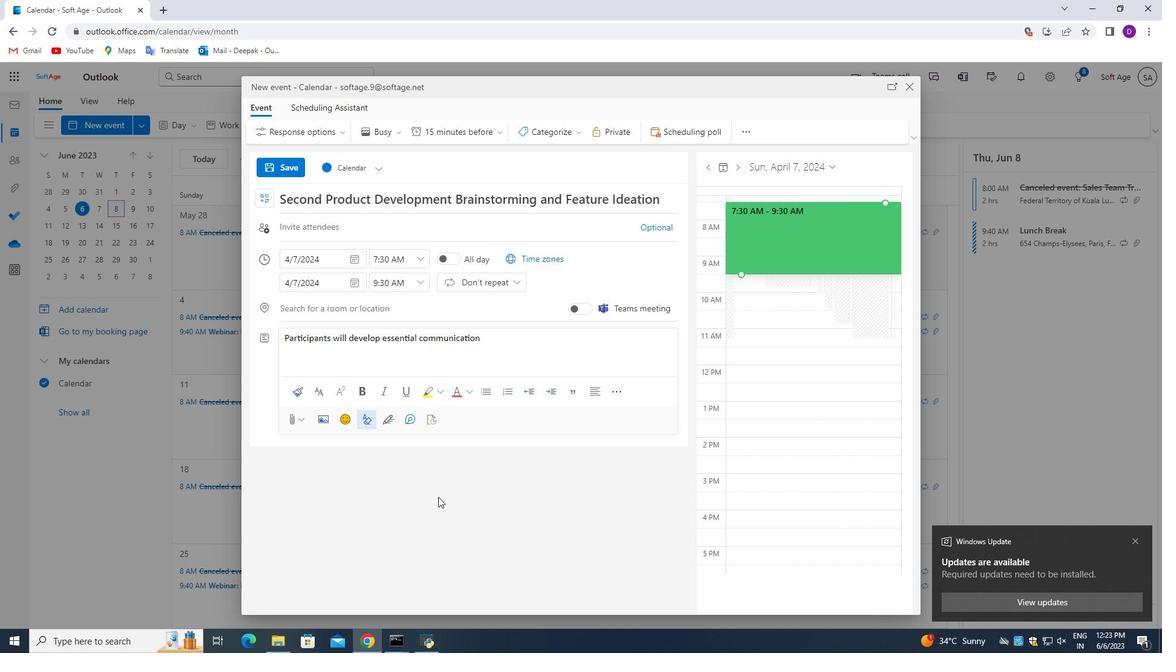 
Action: Key pressed <Key.backspace><Key.space>skills<Key.space>and<Key.space>emotional<Key.space>intelligence,<Key.space>enabling<Key.space>them<Key.space>to<Key.space>effectively<Key.space>communicate<Key.space>with<Key.space>team<Key.space>members,<Key.space>provide<Key.space>constructive<Key.space>feedback,<Key.space>and<Key.space>navigate<Key.space>challenging<Key.space>conversations.<Key.space><Key.shift_r>They<Key.space>will<Key.space>also<Key.space>learn<Key.space>to<Key.space>recognize<Key.space>and<Key.space>manage<Key.space>their<Key.space>emotions<Key.space>and<Key.space>understand<Key.space>their<Key.space>impact<Key.space>on<Key.space>team<Key.space>dynamics.
Screenshot: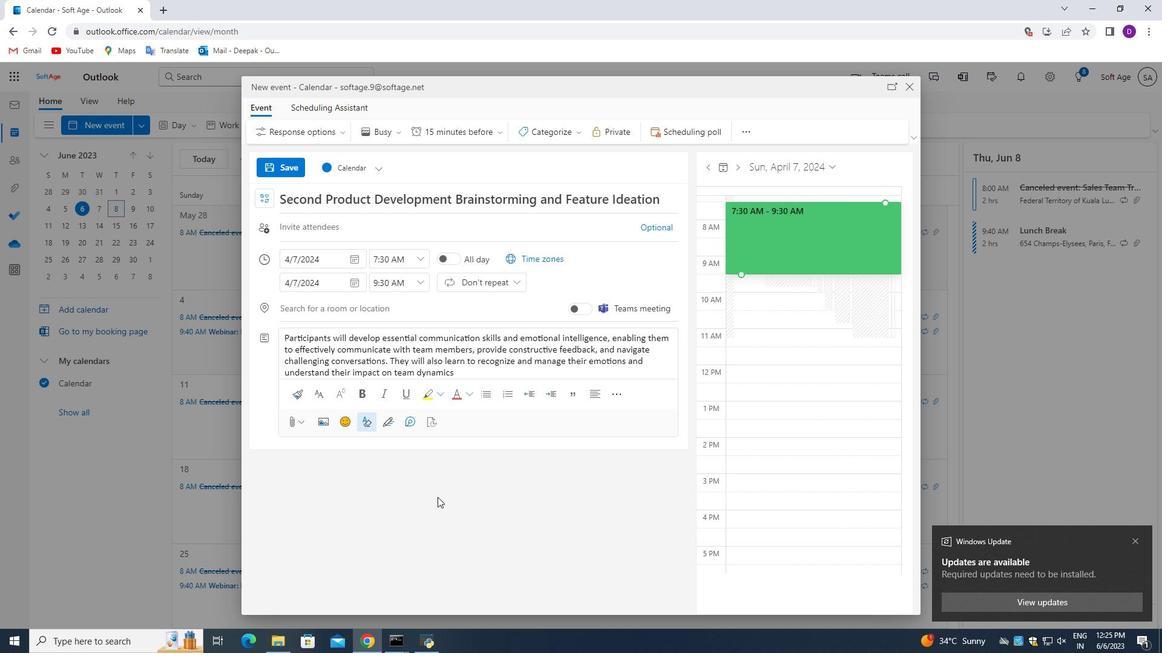 
Action: Mouse moved to (551, 135)
Screenshot: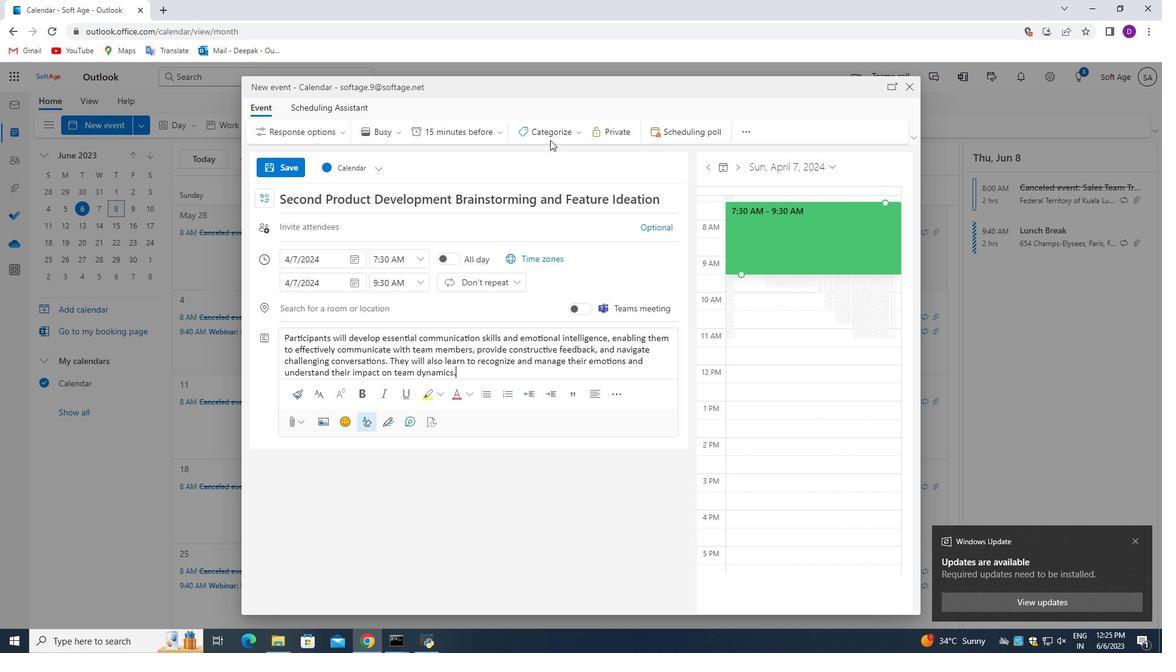 
Action: Mouse pressed left at (551, 135)
Screenshot: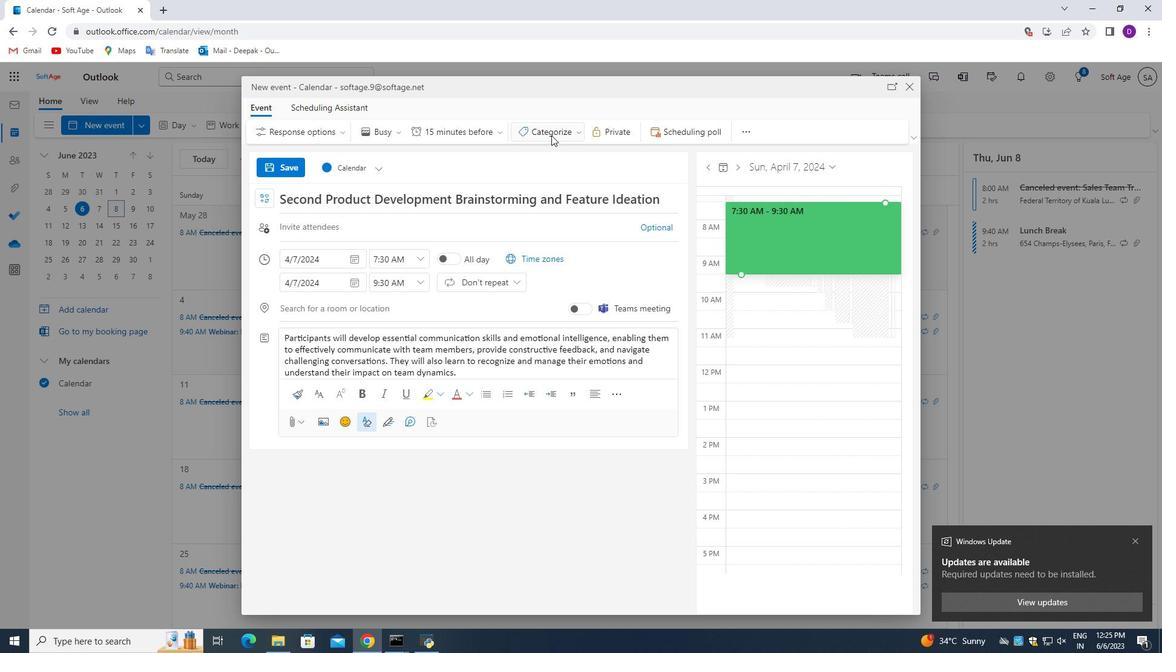 
Action: Mouse moved to (564, 173)
Screenshot: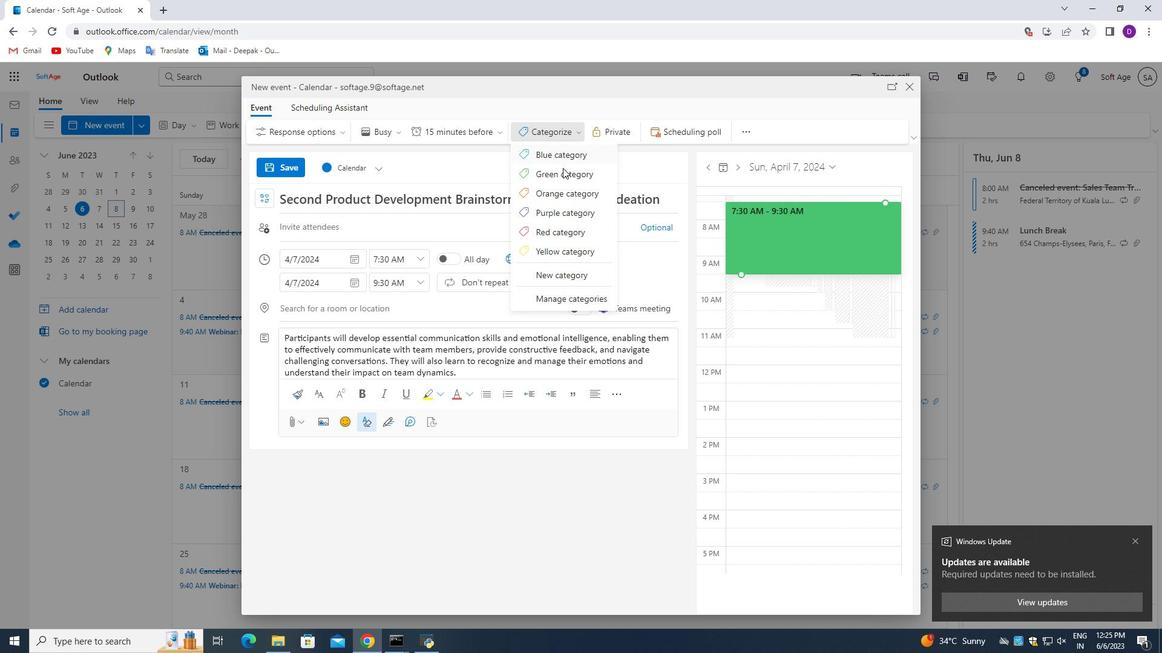 
Action: Mouse pressed left at (564, 173)
Screenshot: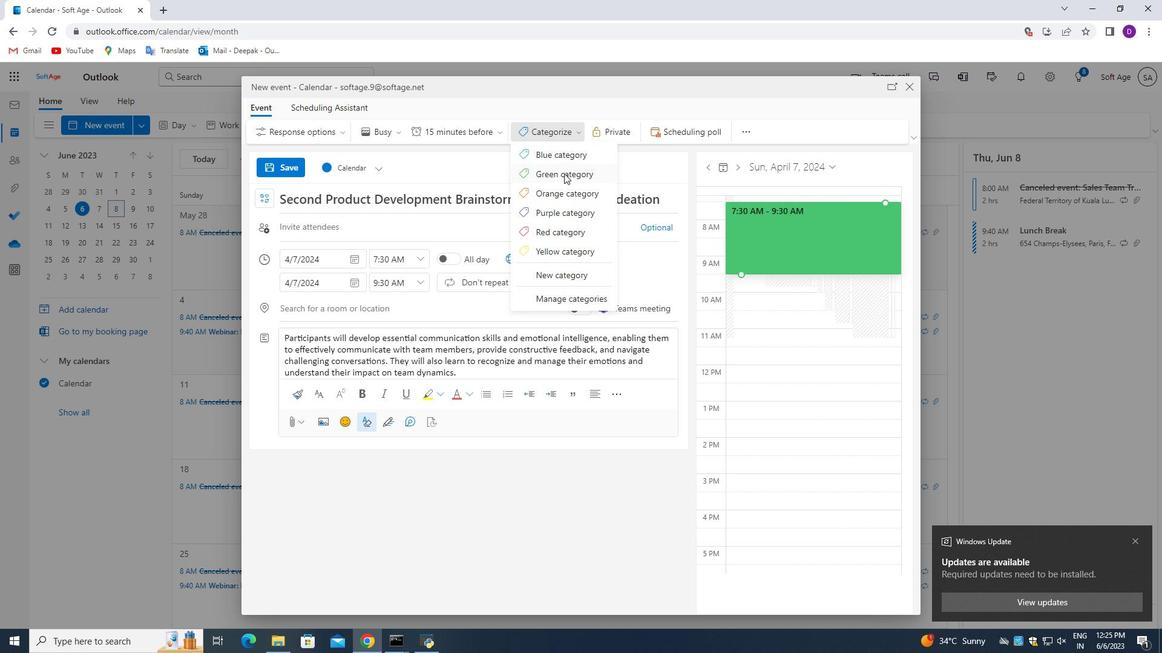
Action: Mouse moved to (378, 312)
Screenshot: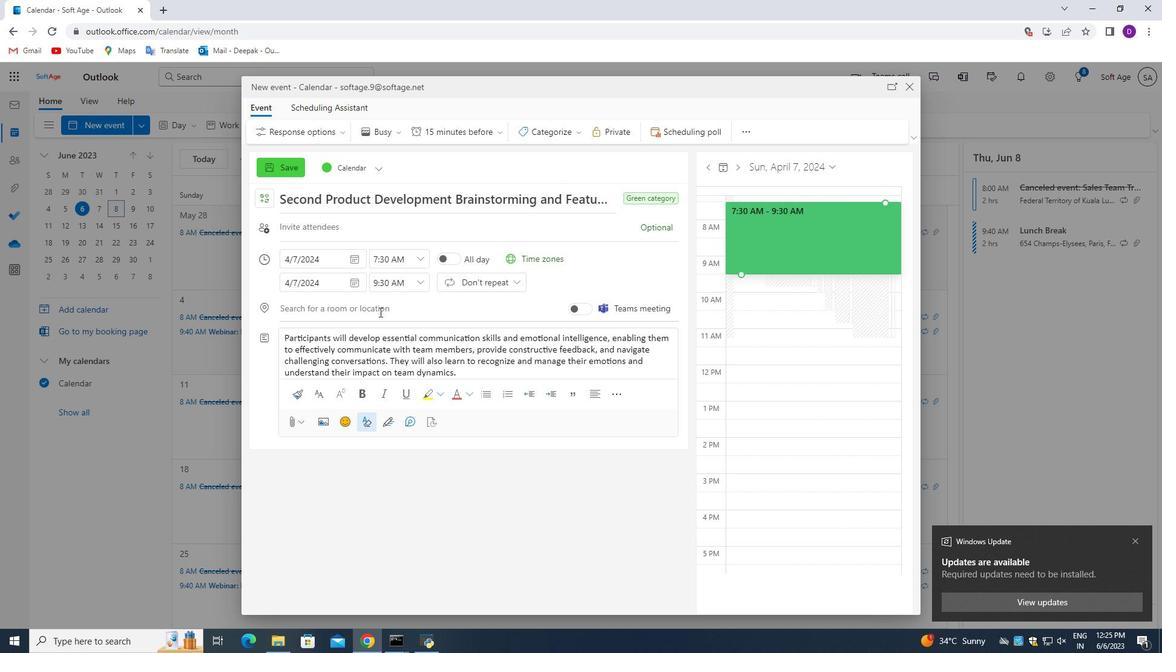 
Action: Mouse pressed left at (378, 312)
Screenshot: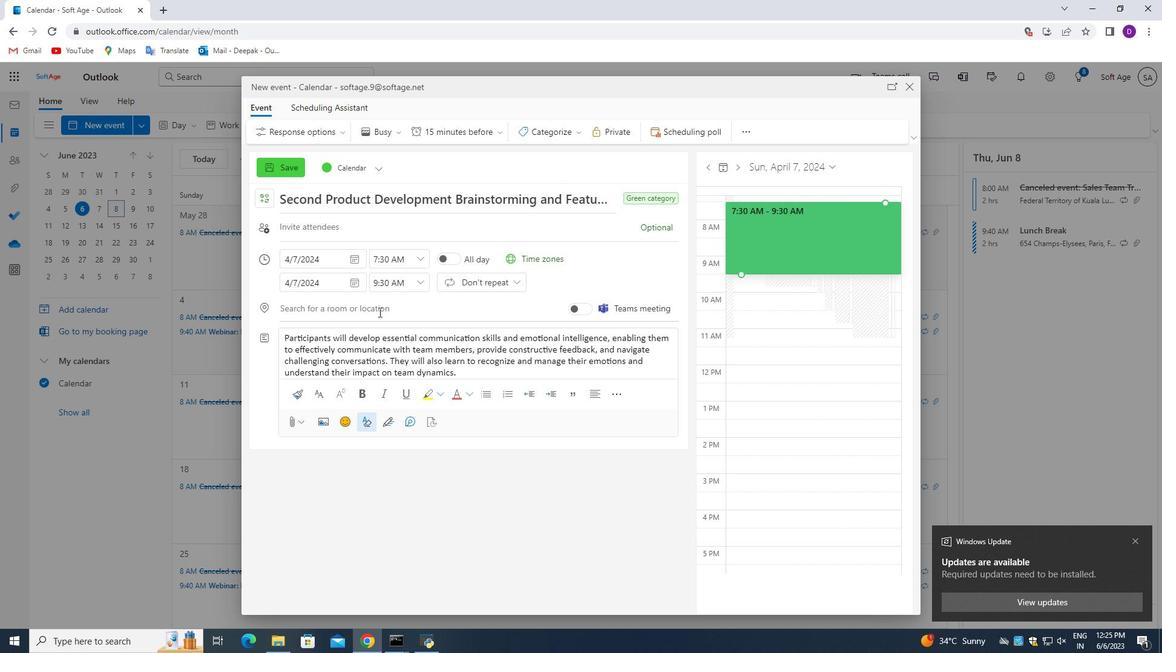 
Action: Mouse moved to (377, 296)
Screenshot: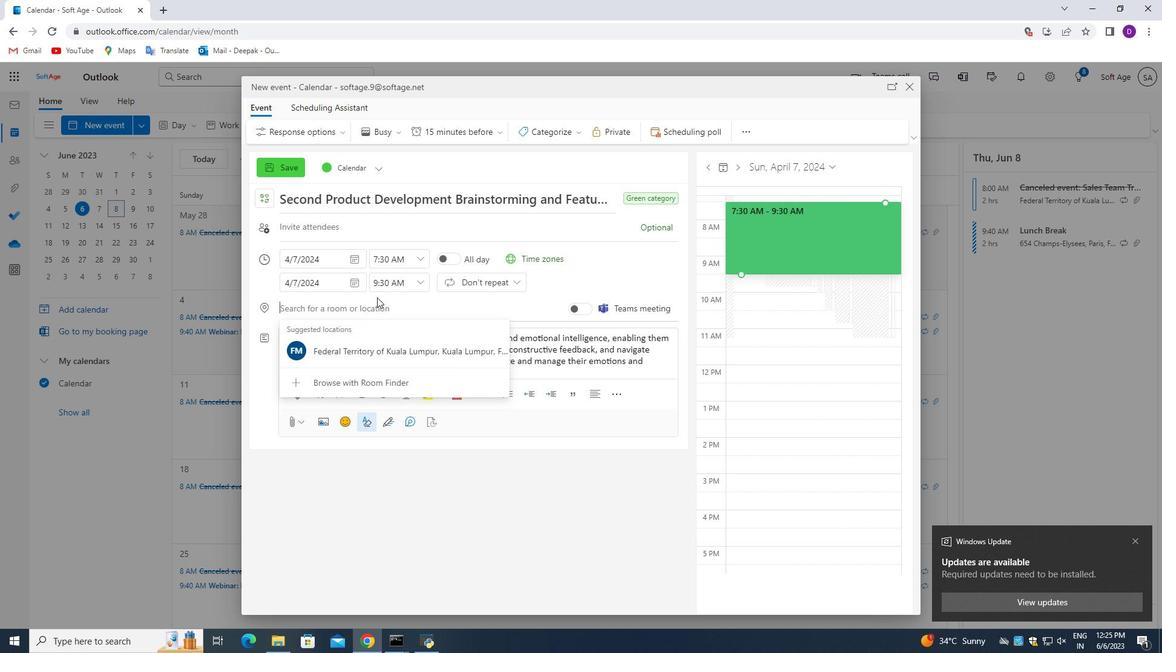 
Action: Key pressed 789<Key.space><Key.shift>Piazza<Key.space><Key.shift_r>San<Key.space><Key.shift>Marco,<Key.space><Key.shift_r><Key.shift_r>Venice,<Key.space><Key.shift>Italy
Screenshot: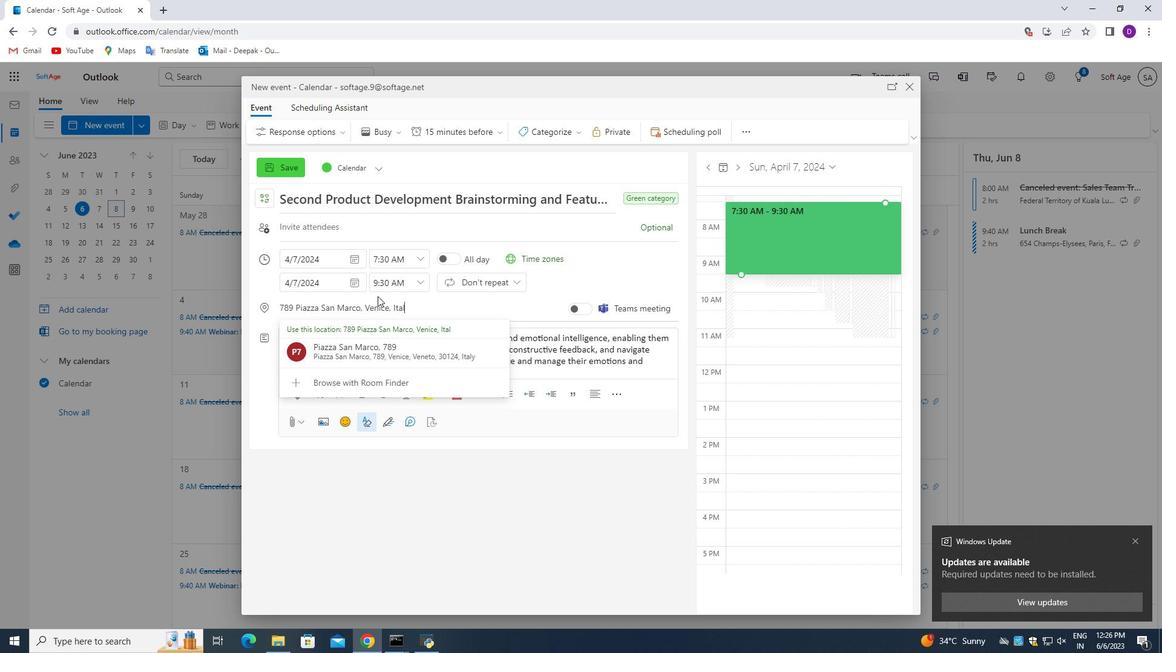 
Action: Mouse moved to (464, 512)
Screenshot: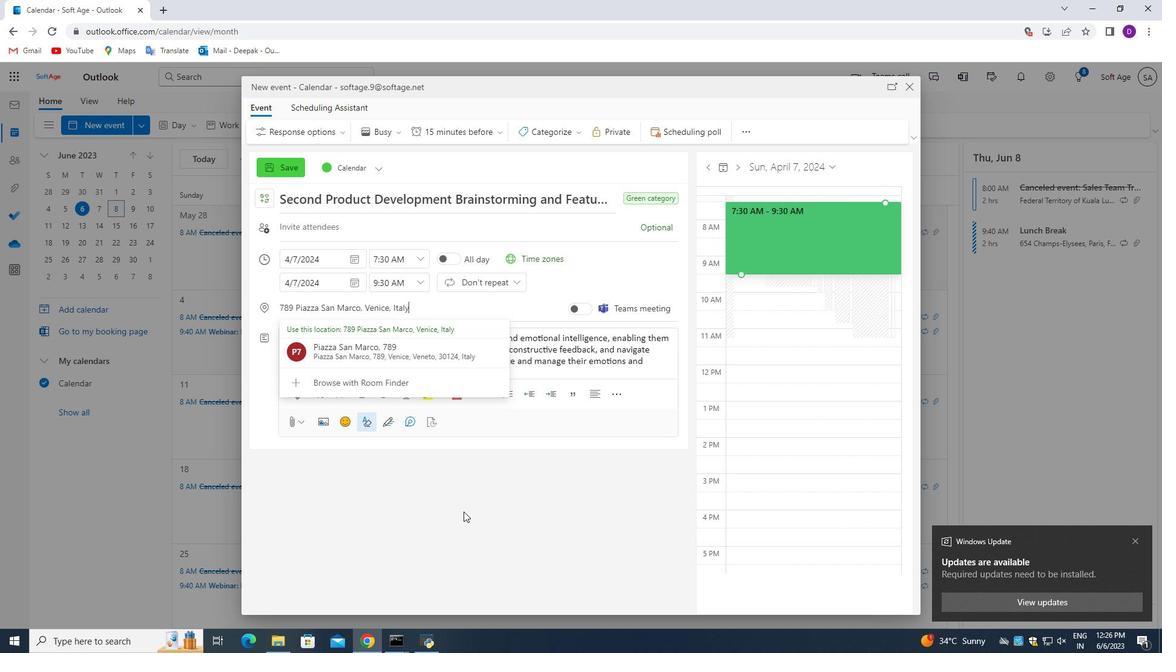 
Action: Mouse pressed left at (464, 512)
Screenshot: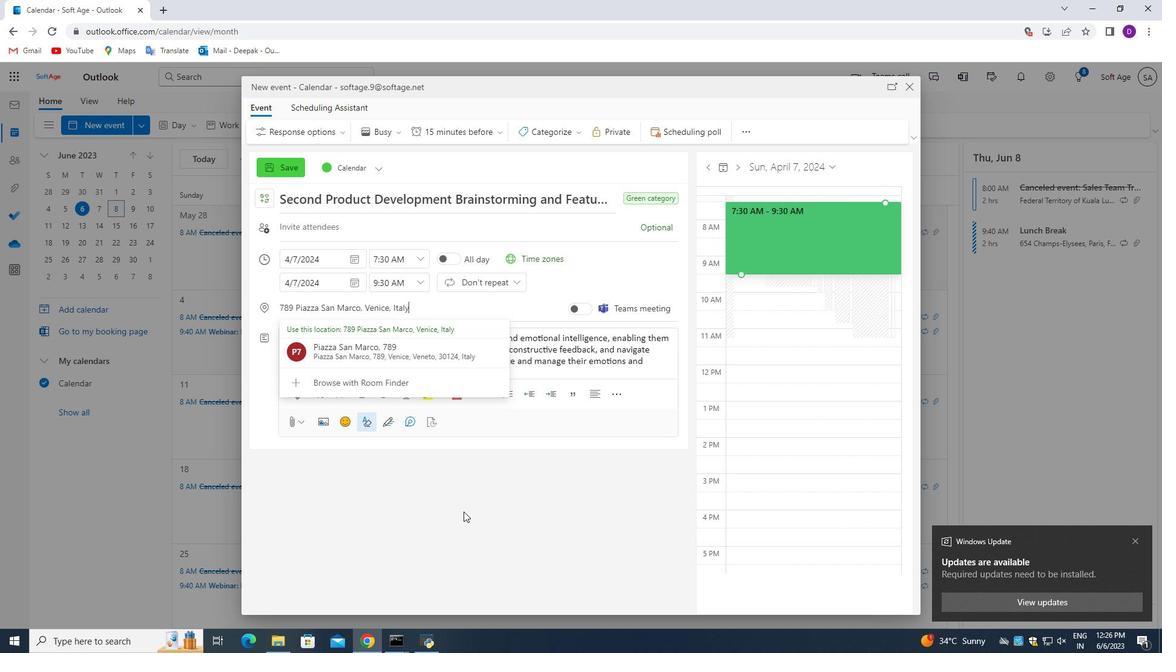 
Action: Mouse moved to (325, 229)
Screenshot: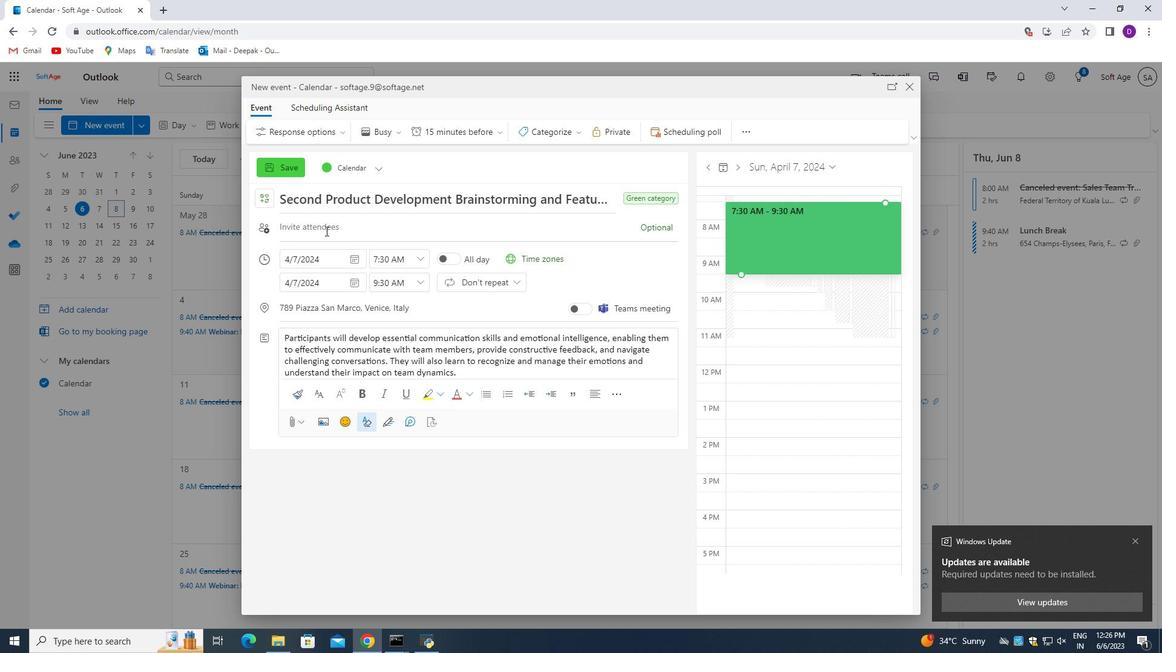 
Action: Mouse pressed left at (325, 229)
Screenshot: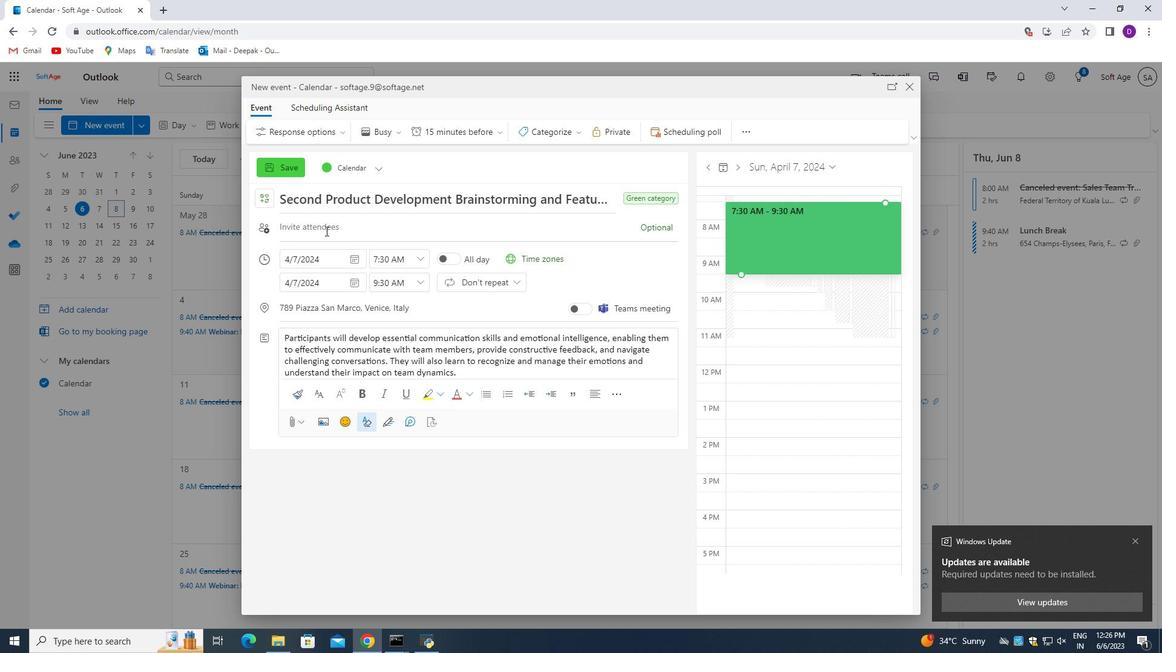 
Action: Key pressed softage.8<Key.shift>@softage.net<Key.enter>
Screenshot: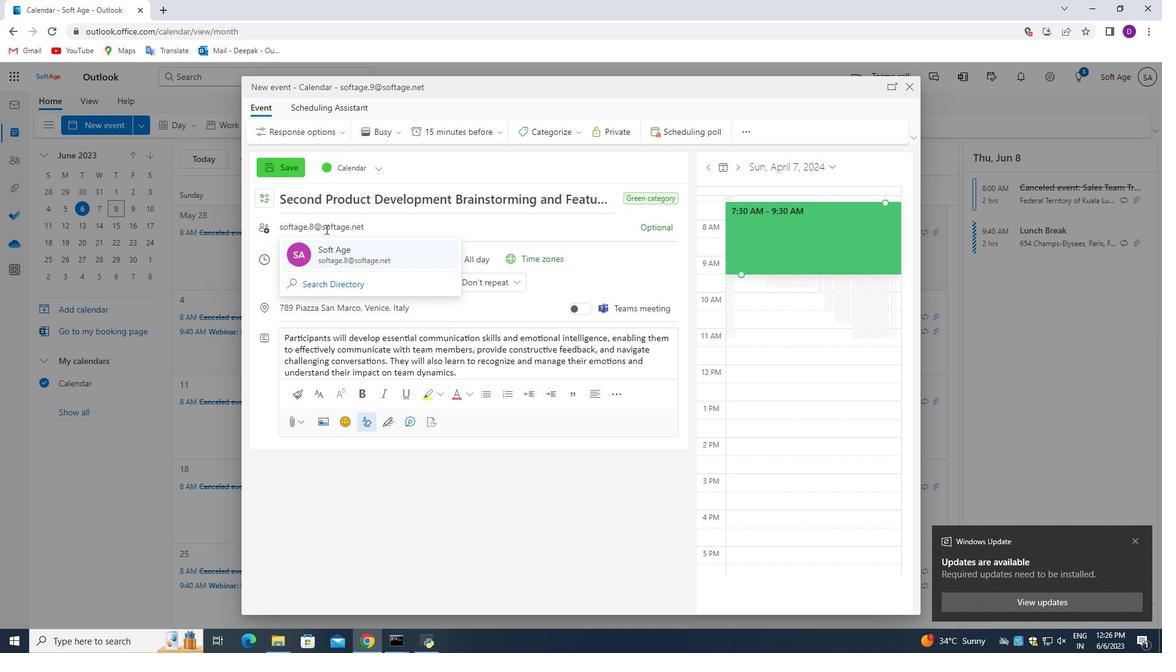 
Action: Mouse moved to (652, 233)
Screenshot: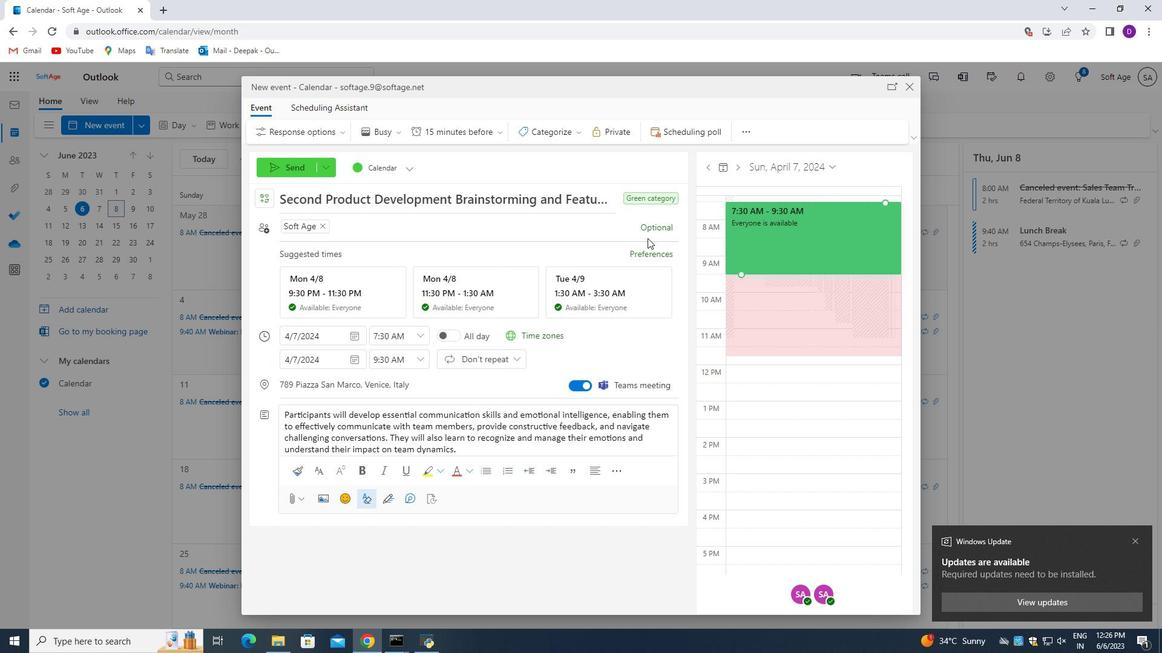 
Action: Mouse pressed left at (652, 233)
Screenshot: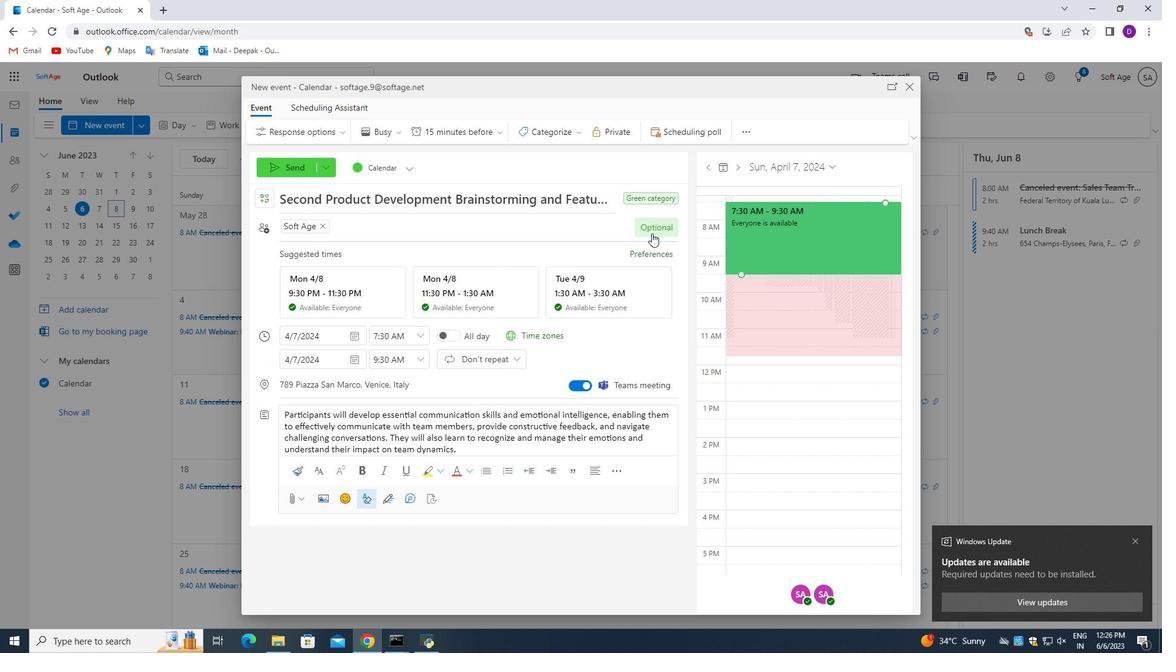 
Action: Mouse moved to (576, 225)
Screenshot: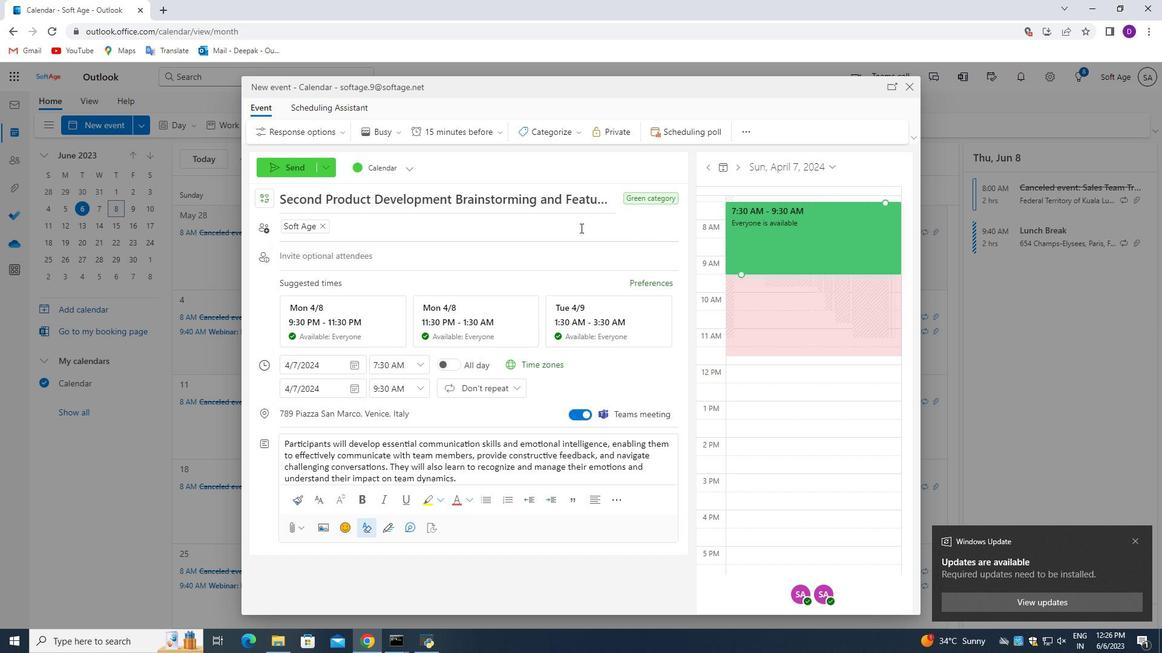 
Action: Key pressed softage.10<Key.shift>@softage.net<Key.enter>
Screenshot: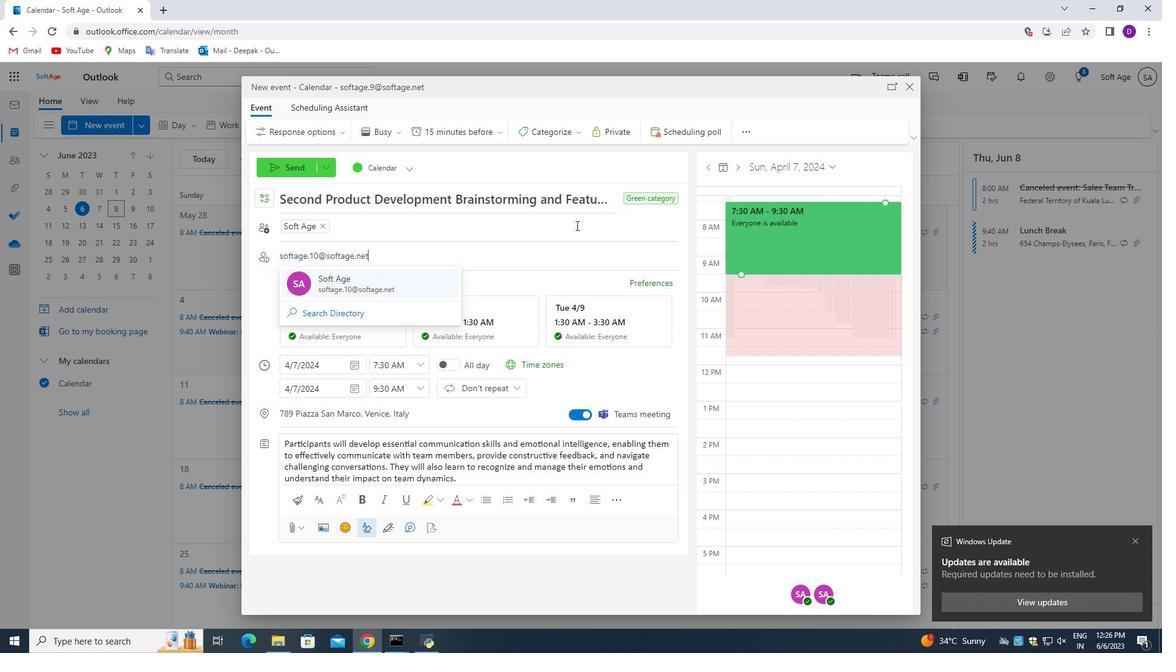 
Action: Mouse moved to (472, 137)
Screenshot: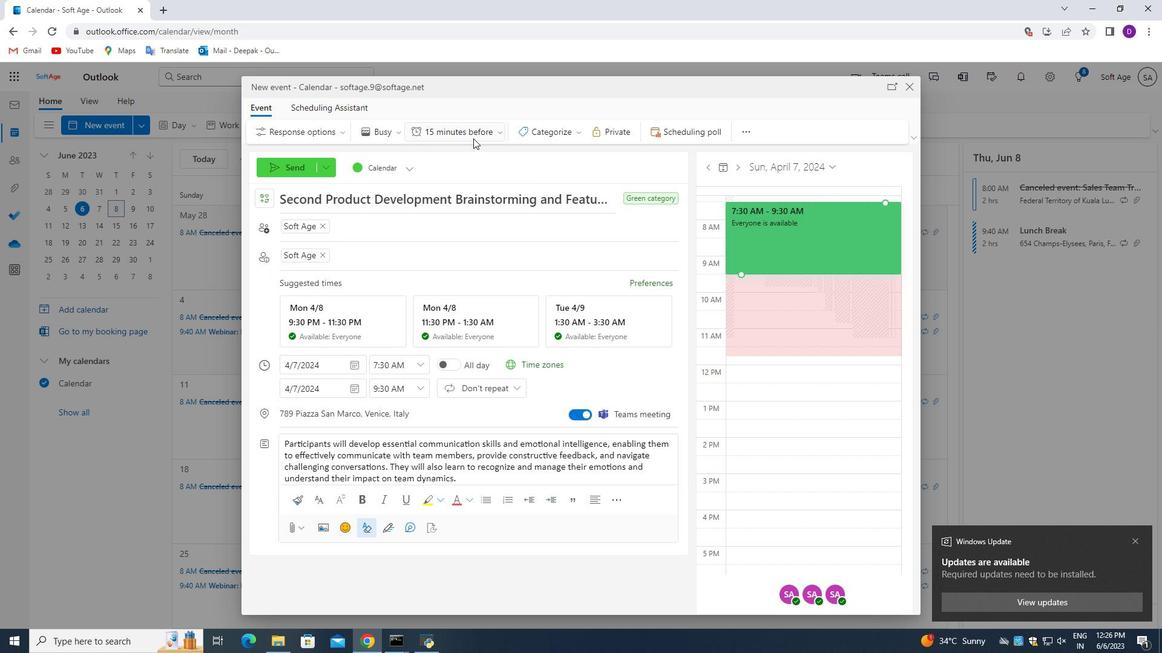 
Action: Mouse pressed left at (472, 137)
Screenshot: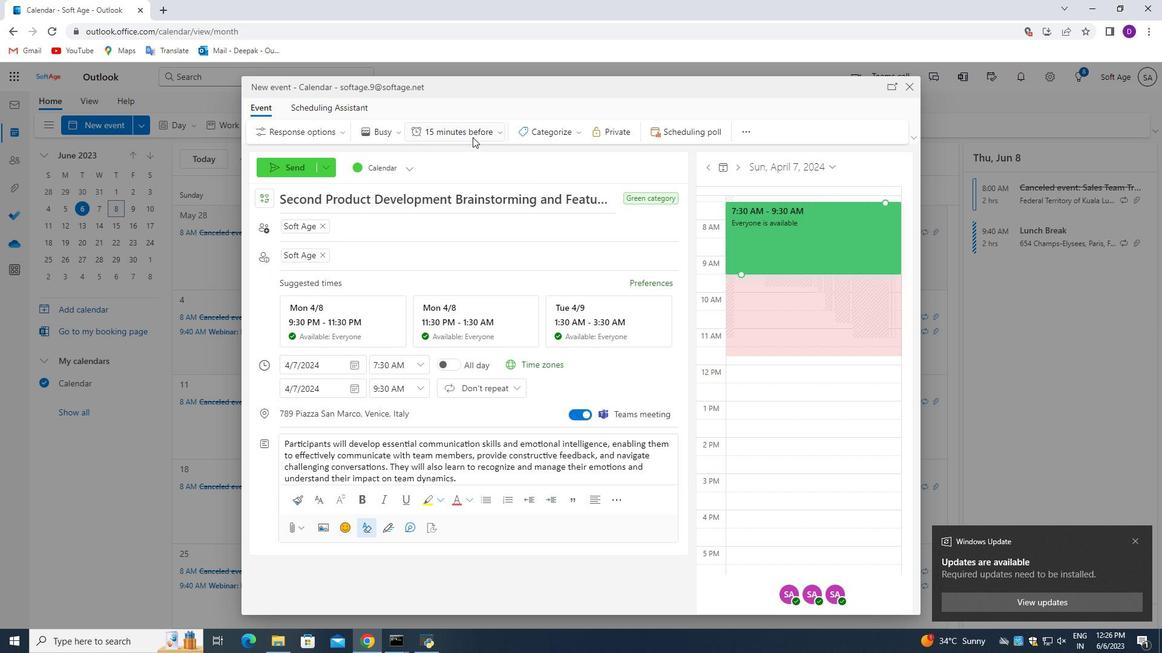 
Action: Mouse moved to (469, 311)
Screenshot: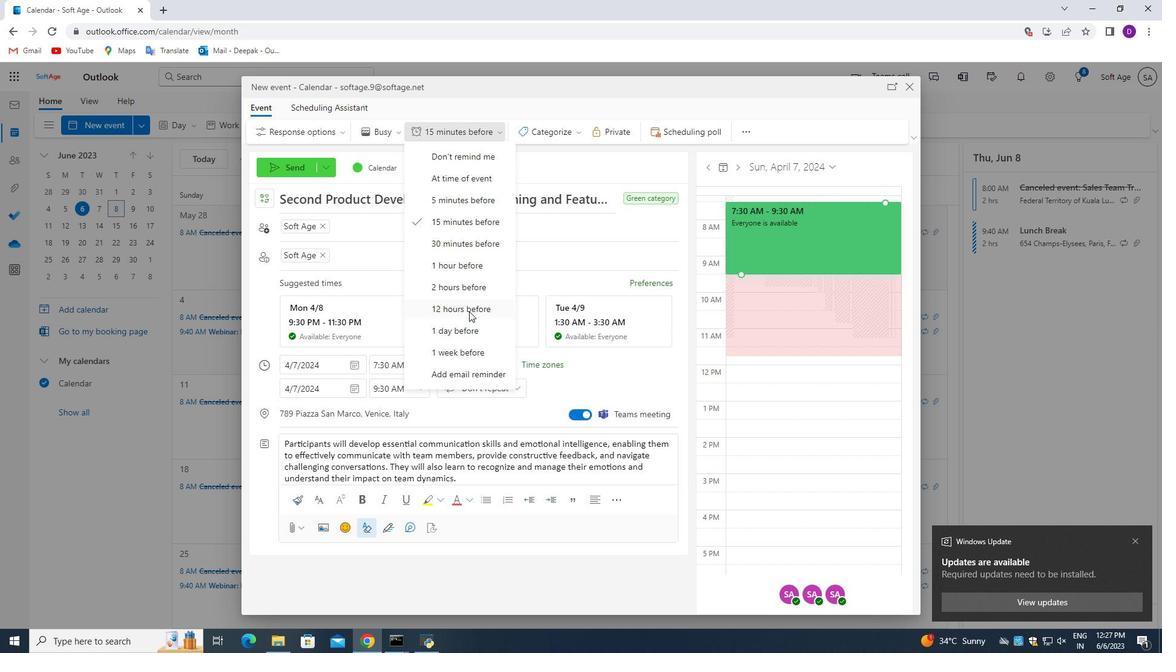 
Action: Mouse pressed left at (469, 311)
Screenshot: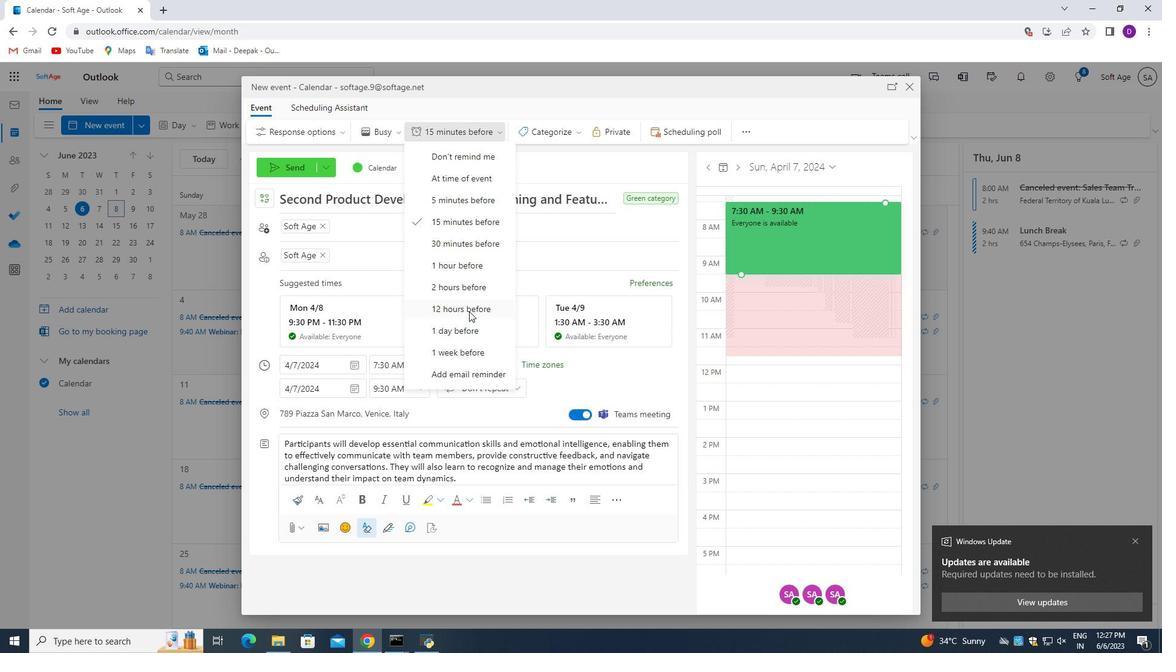 
Action: Mouse moved to (427, 355)
Screenshot: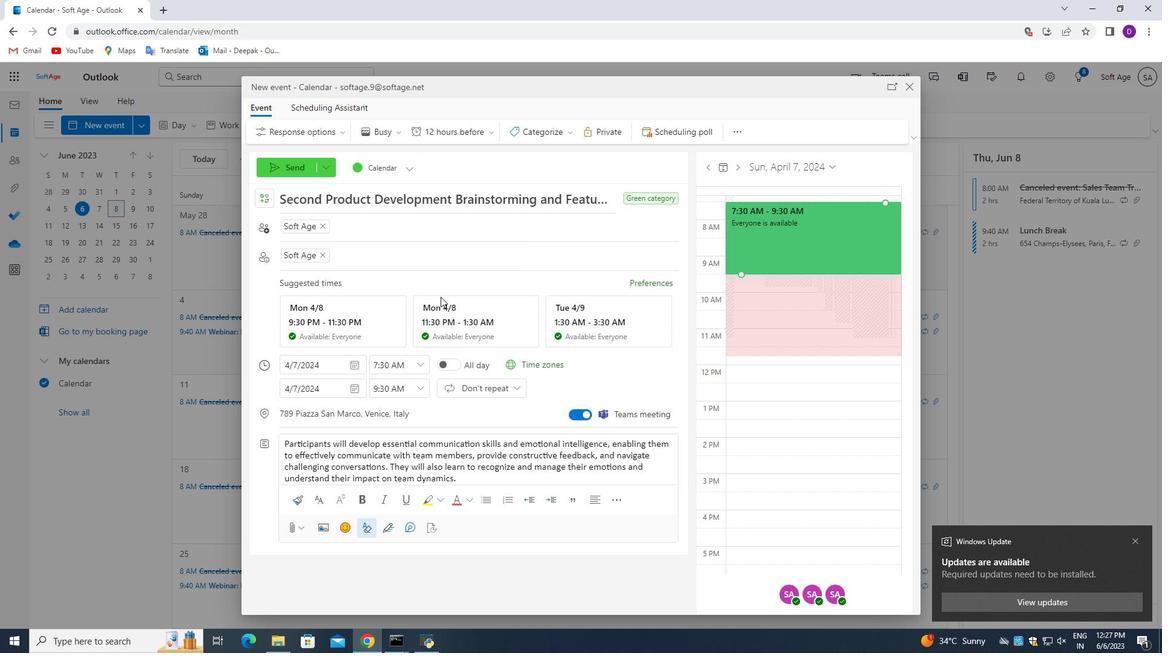
Action: Mouse scrolled (427, 355) with delta (0, 0)
Screenshot: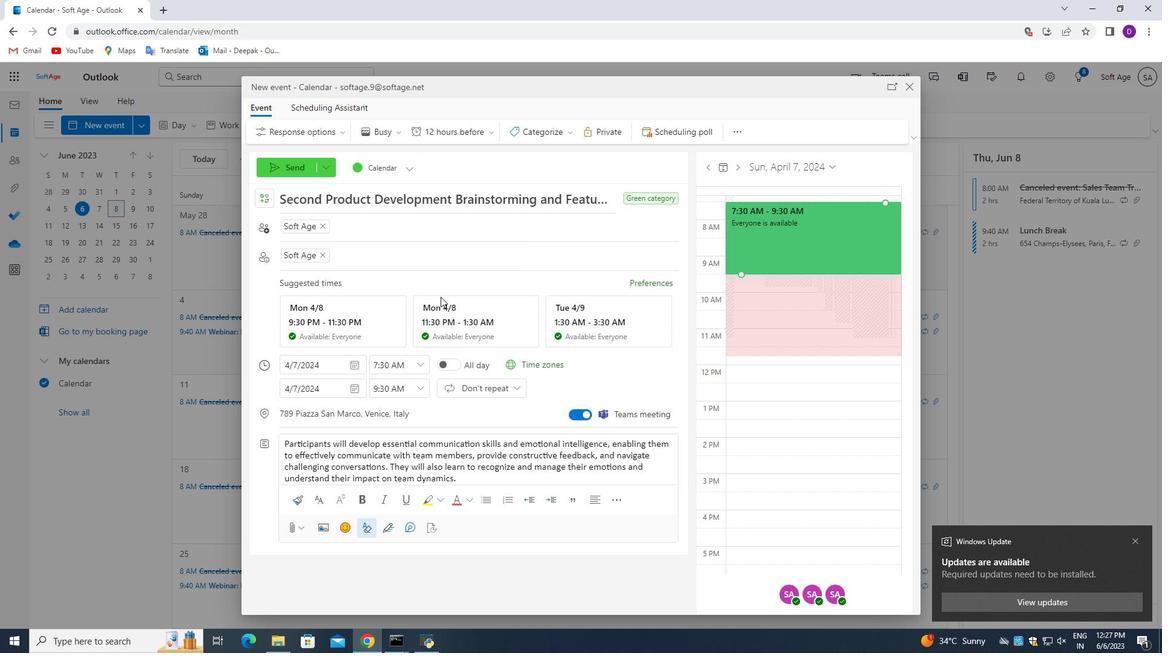 
Action: Mouse moved to (426, 381)
Screenshot: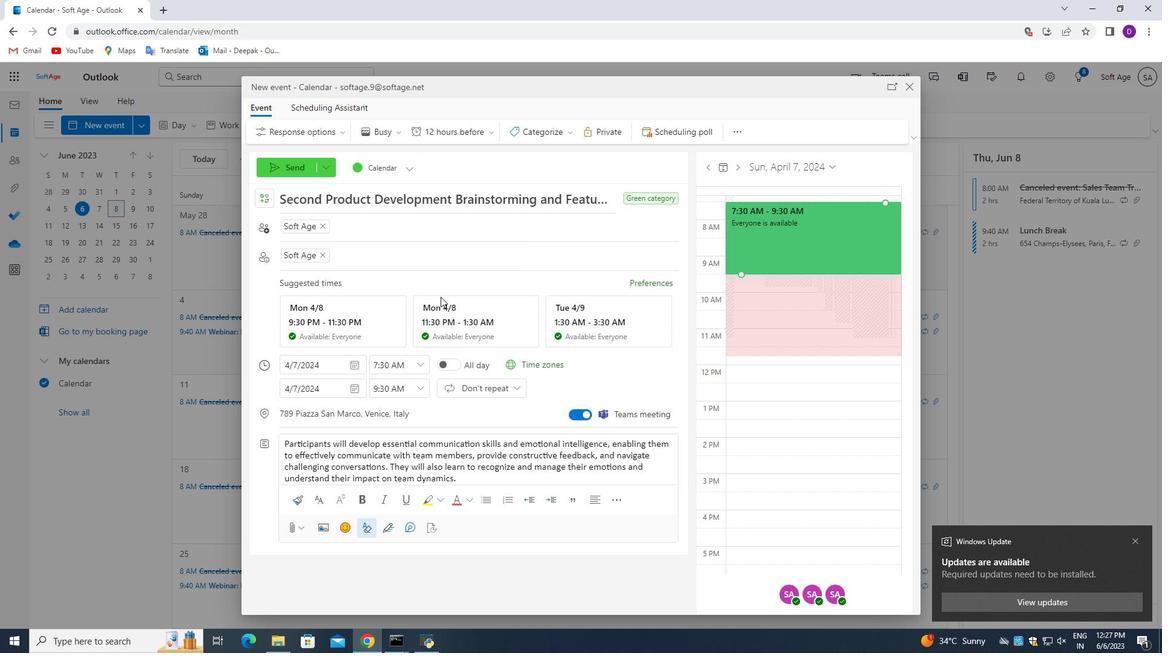 
Action: Mouse scrolled (426, 380) with delta (0, 0)
Screenshot: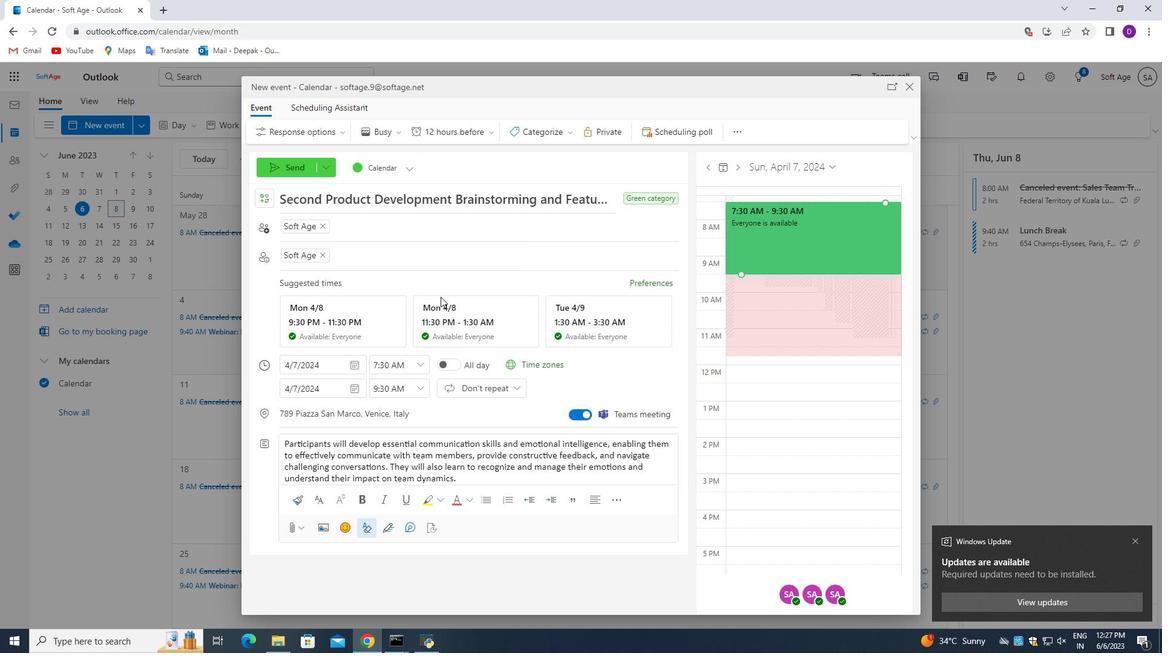 
Action: Mouse moved to (425, 389)
Screenshot: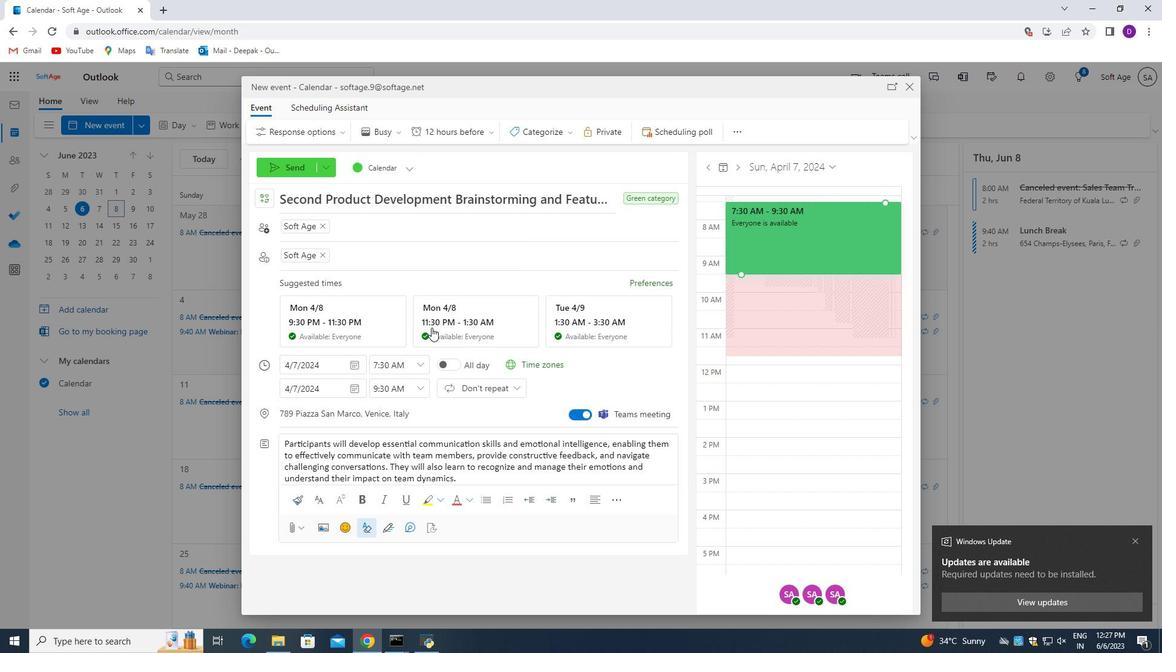 
Action: Mouse scrolled (425, 388) with delta (0, 0)
Screenshot: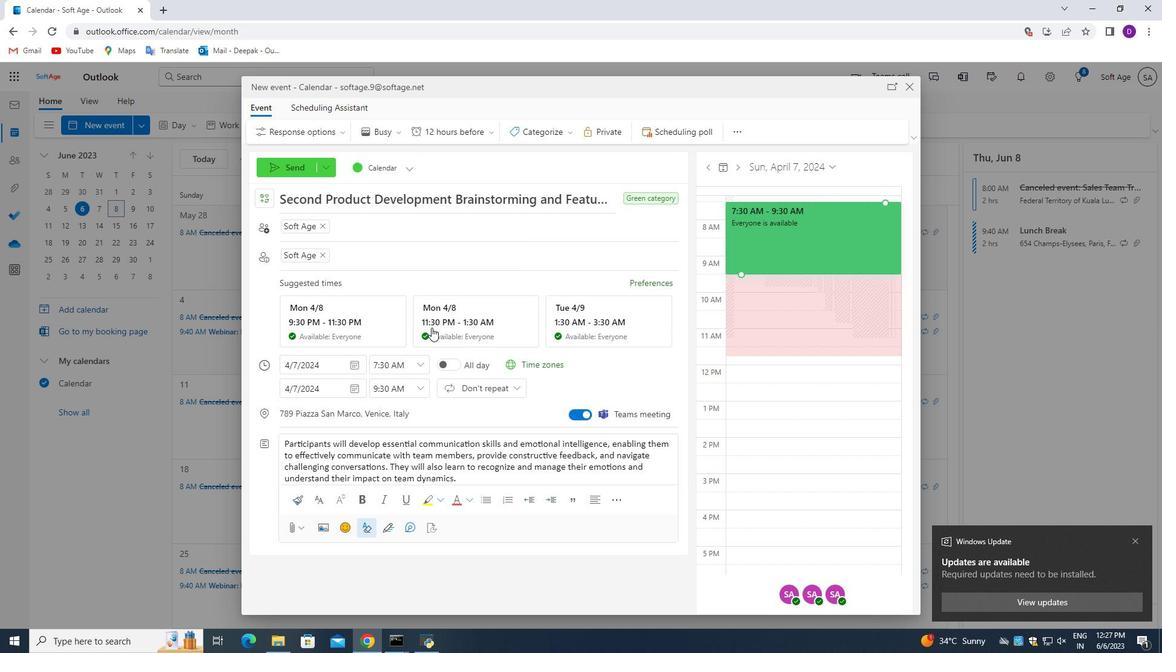 
Action: Mouse moved to (439, 312)
Screenshot: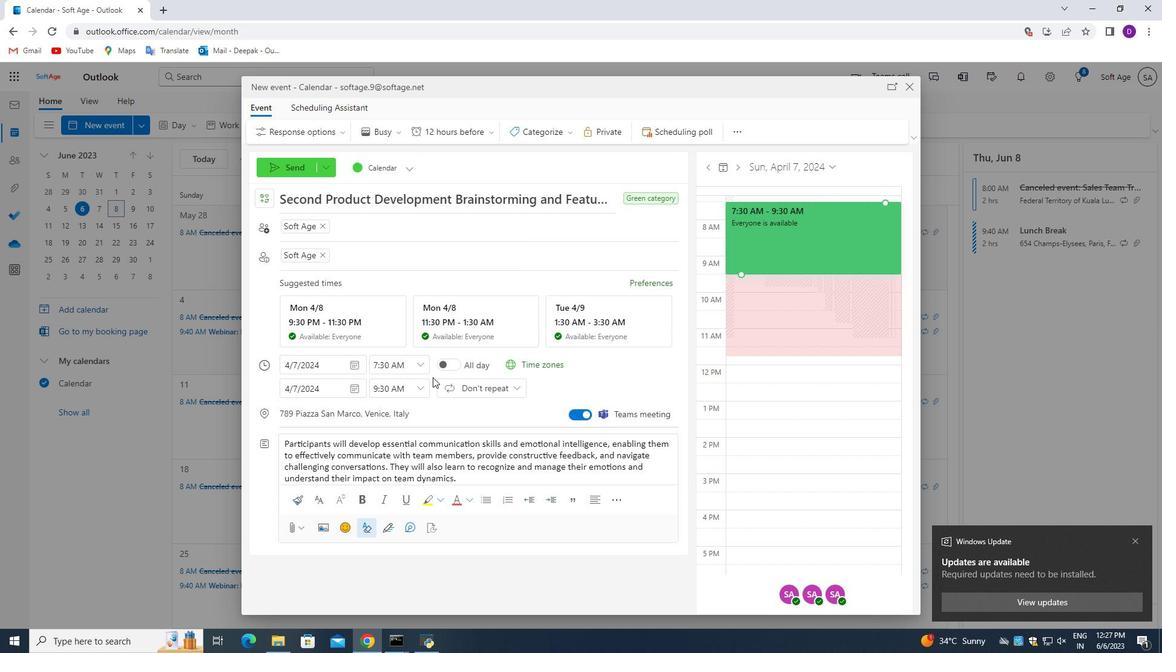 
Action: Mouse scrolled (439, 313) with delta (0, 0)
Screenshot: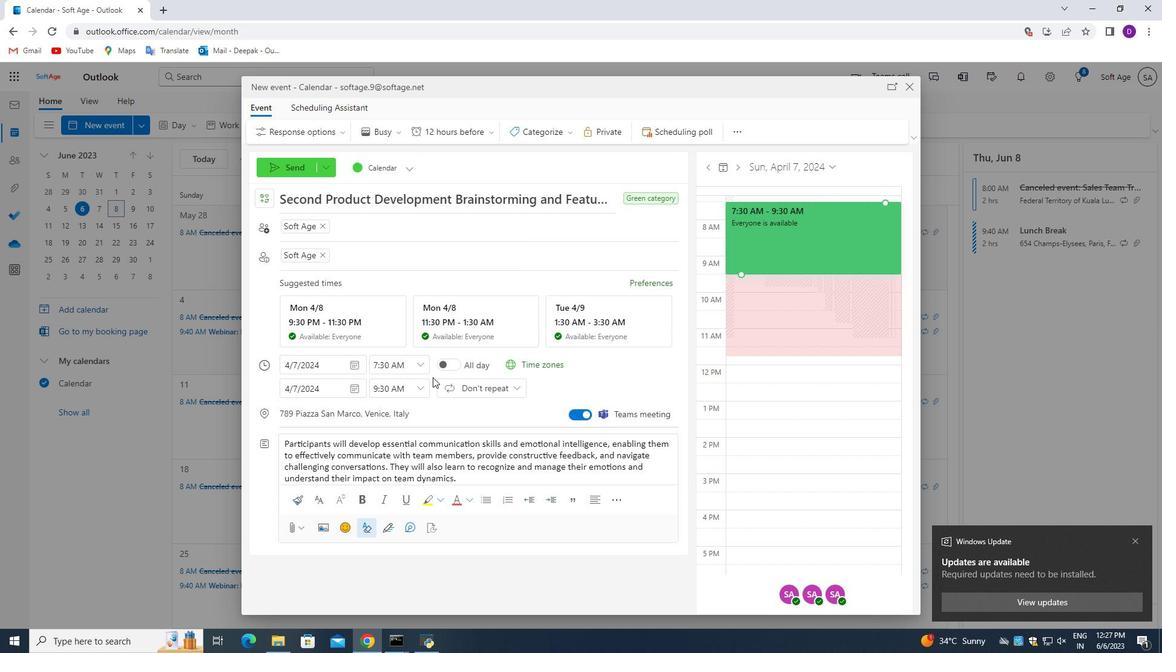 
Action: Mouse moved to (437, 300)
Screenshot: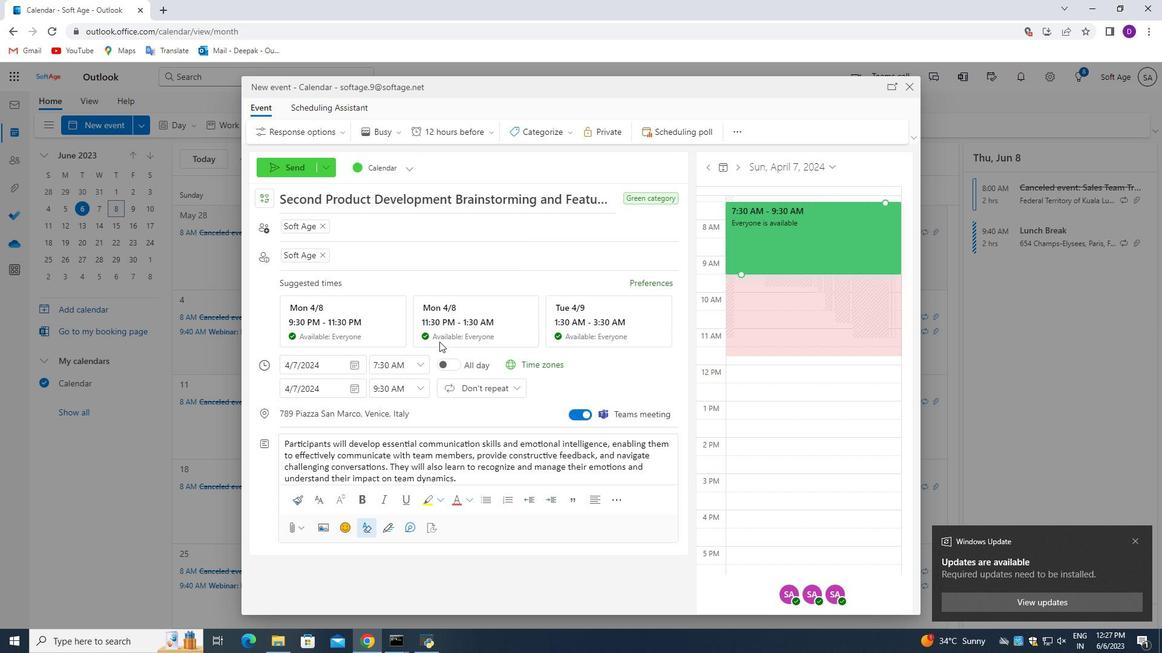 
Action: Mouse scrolled (437, 302) with delta (0, 0)
Screenshot: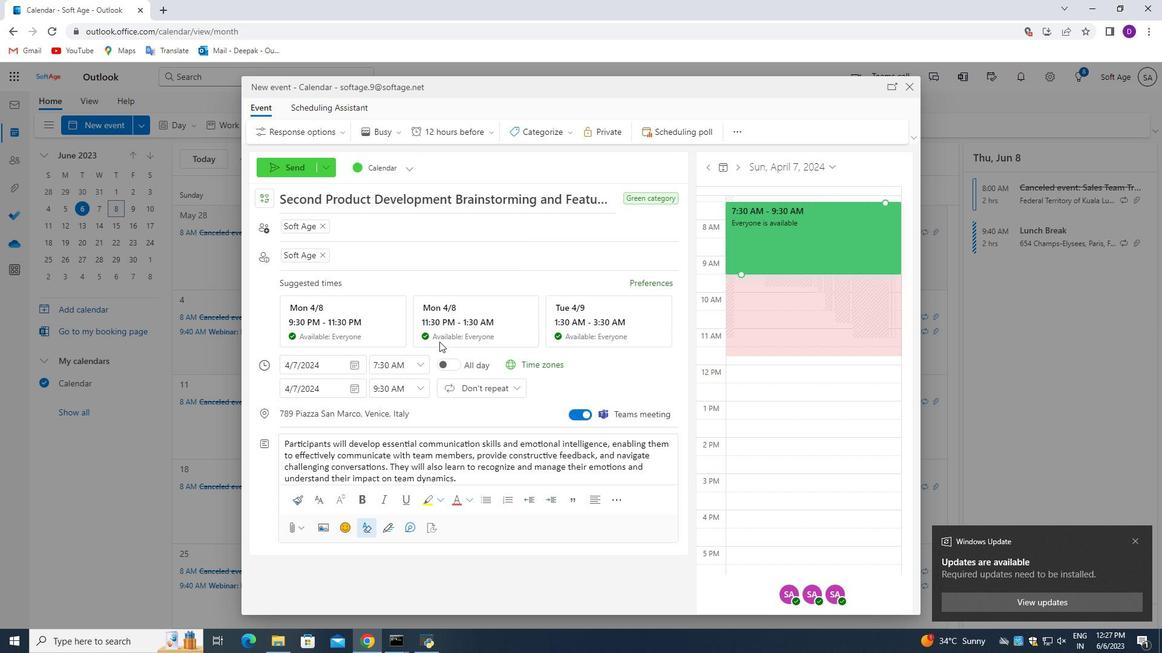 
Action: Mouse moved to (288, 168)
Screenshot: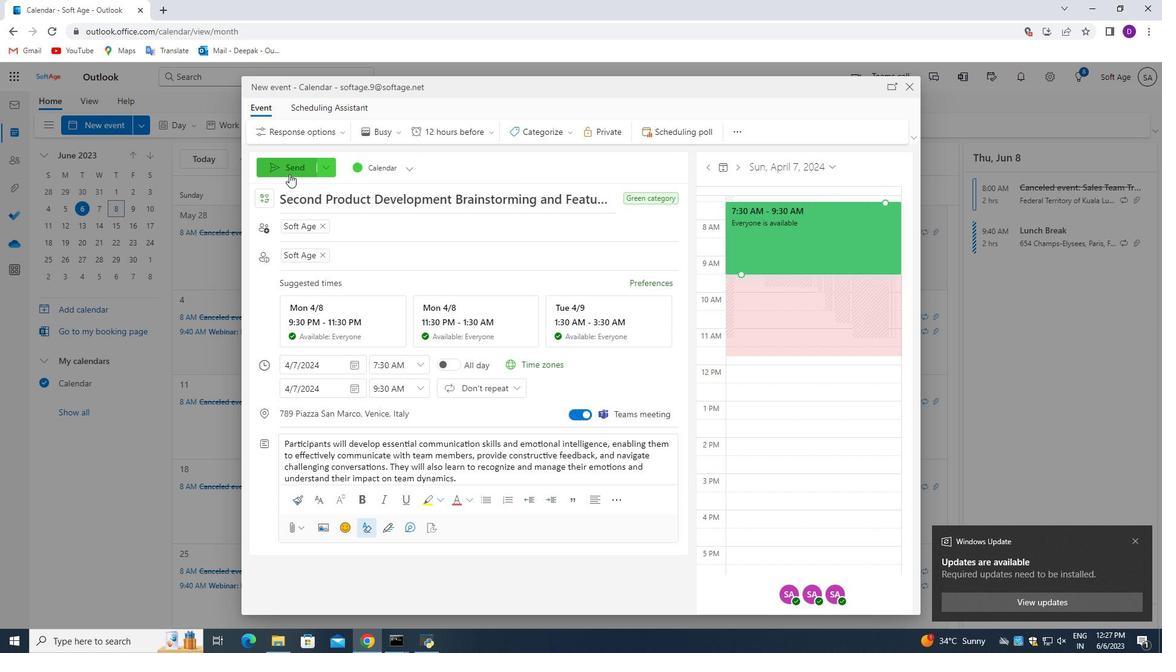 
Action: Mouse pressed left at (288, 168)
Screenshot: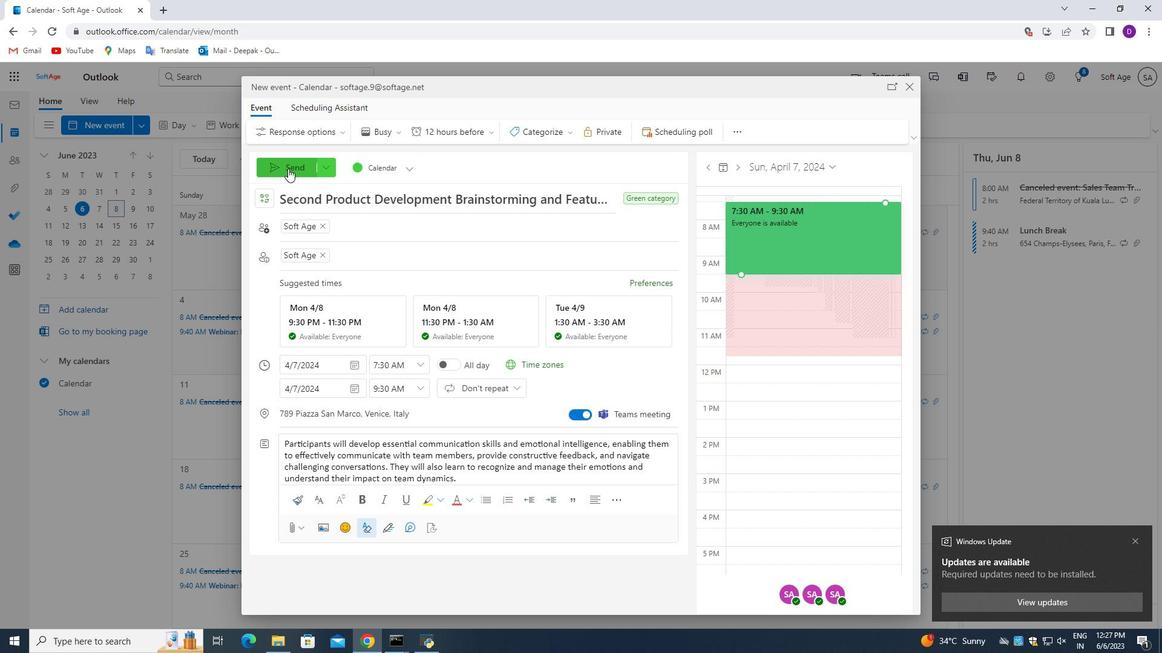 
Action: Mouse moved to (410, 342)
Screenshot: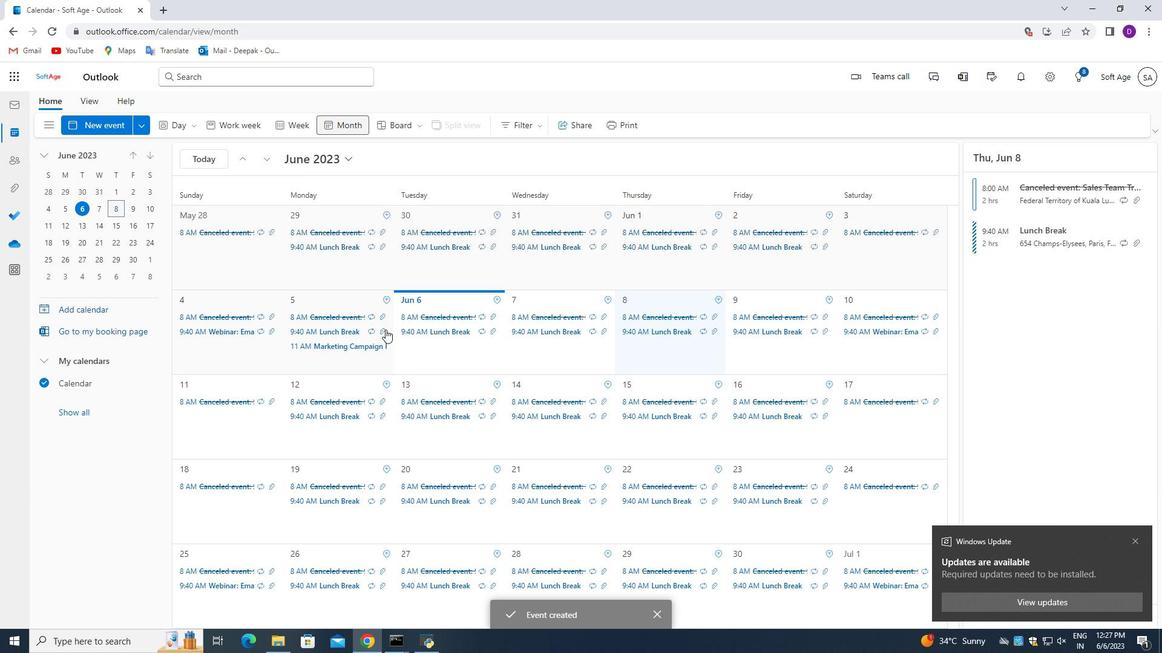 
Action: Mouse scrolled (410, 342) with delta (0, 0)
Screenshot: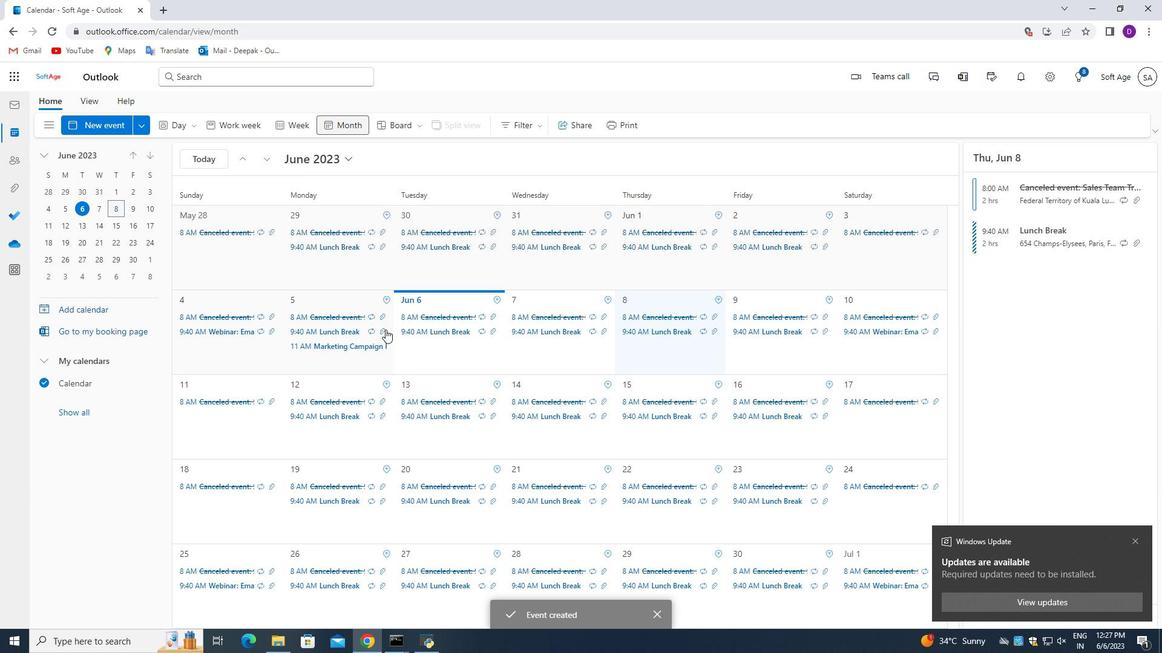 
Action: Mouse moved to (414, 343)
Screenshot: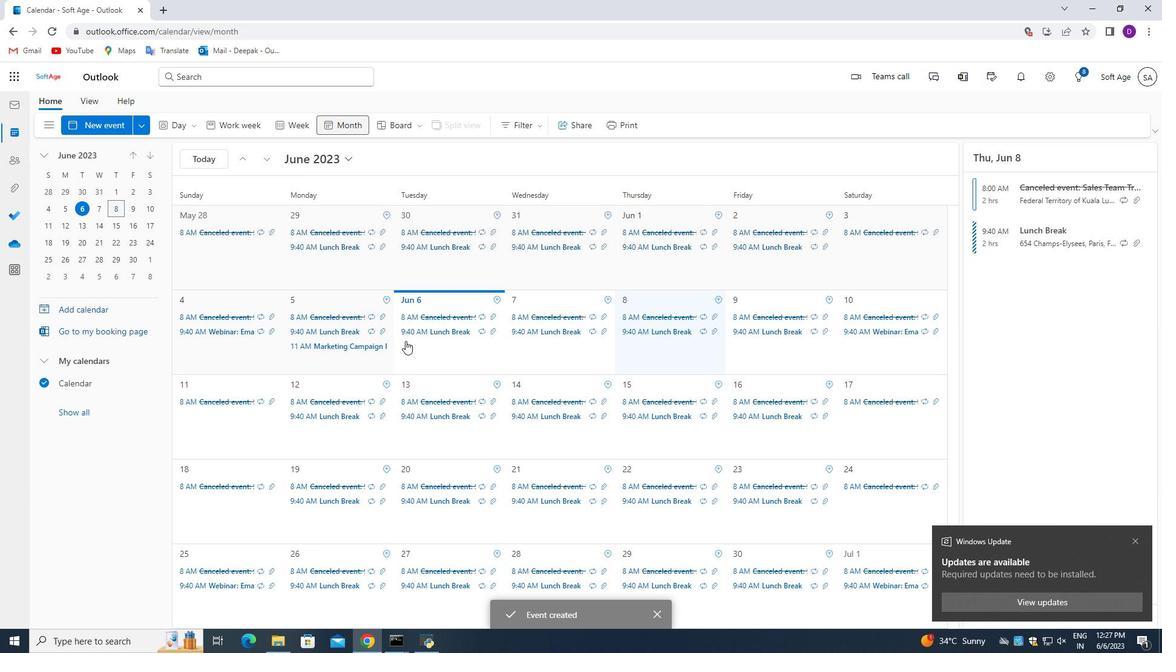 
Action: Mouse scrolled (414, 343) with delta (0, 0)
Screenshot: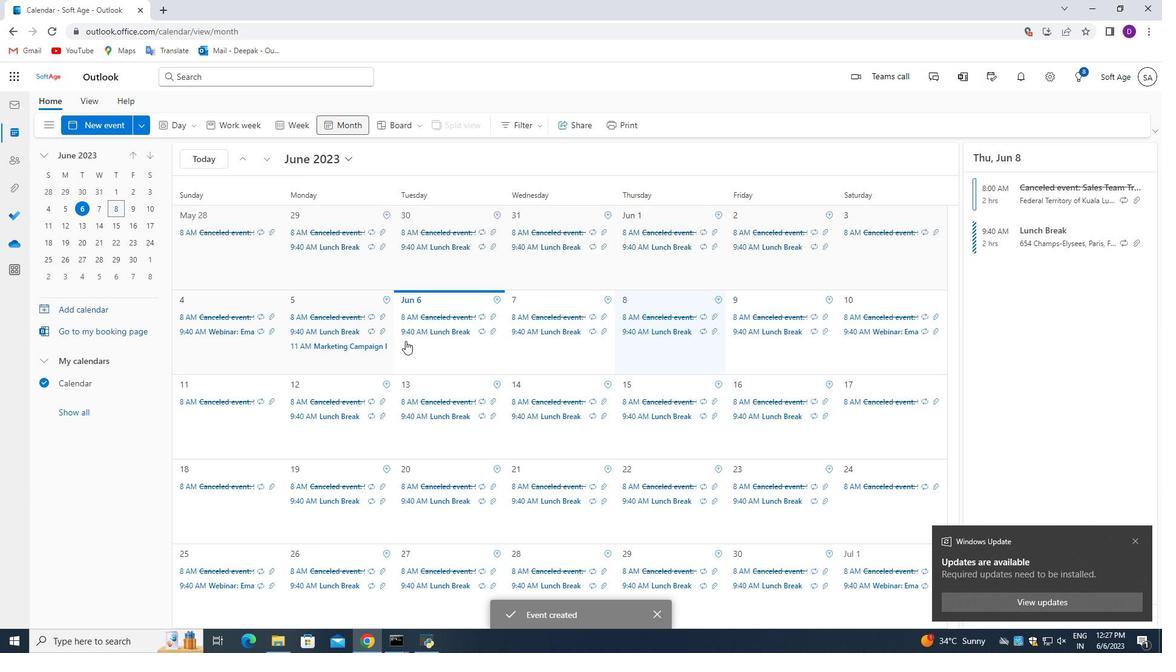 
Action: Mouse moved to (418, 341)
Screenshot: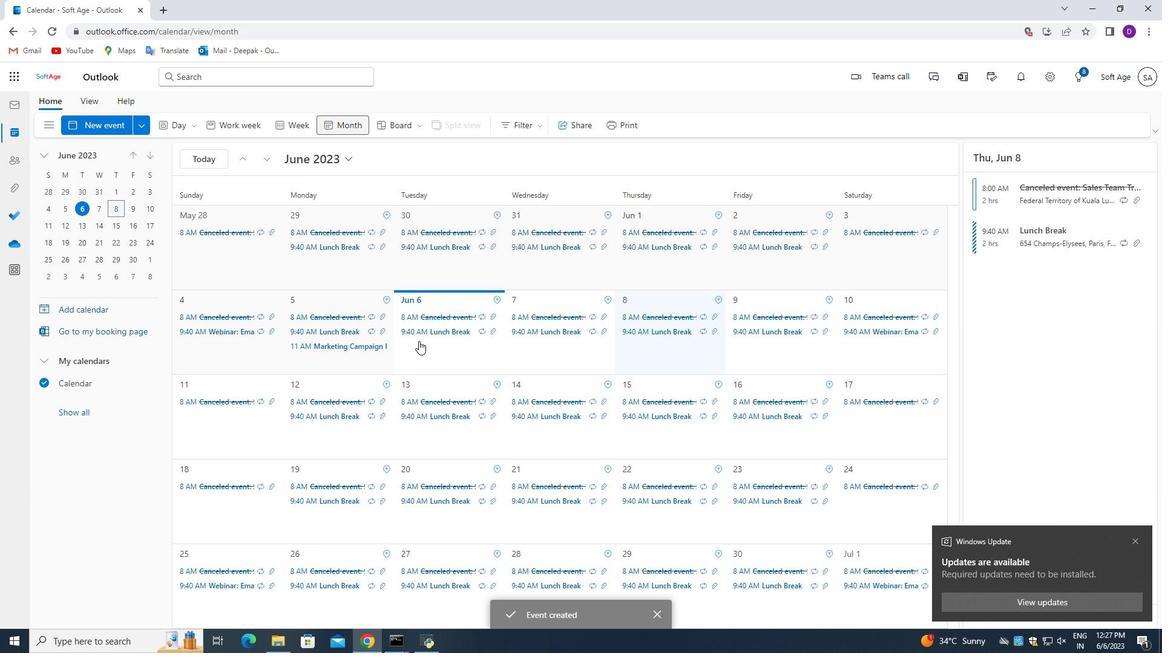 
